 Task: Look for space in Springville, United States from 24th August, 2023 to 10th September, 2023 for 8 adults in price range Rs.12000 to Rs.15000. Place can be entire place or shared room with 4 bedrooms having 8 beds and 4 bathrooms. Property type can be house, flat, guest house. Amenities needed are: wifi, TV, free parkinig on premises, gym, breakfast. Booking option can be shelf check-in. Required host language is English.
Action: Mouse moved to (435, 109)
Screenshot: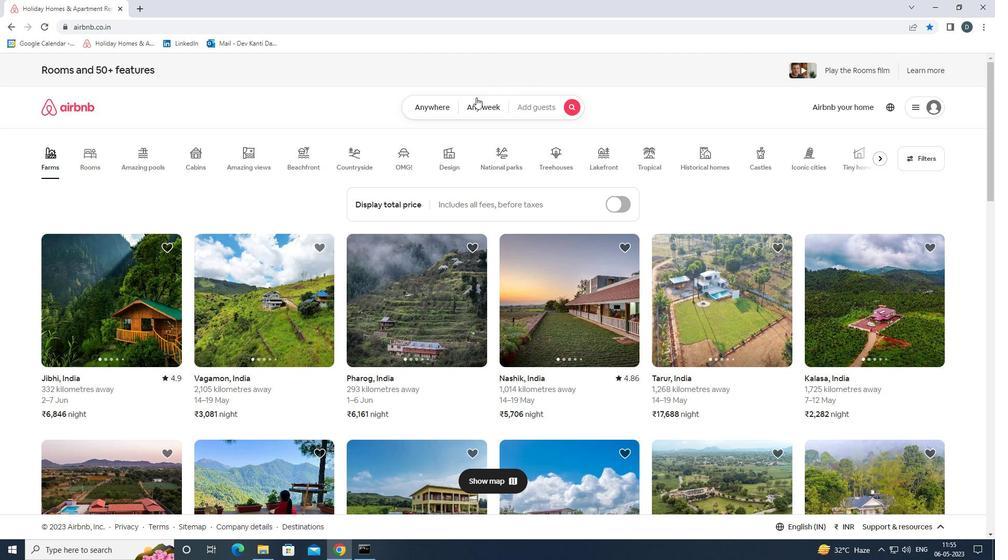 
Action: Mouse pressed left at (435, 109)
Screenshot: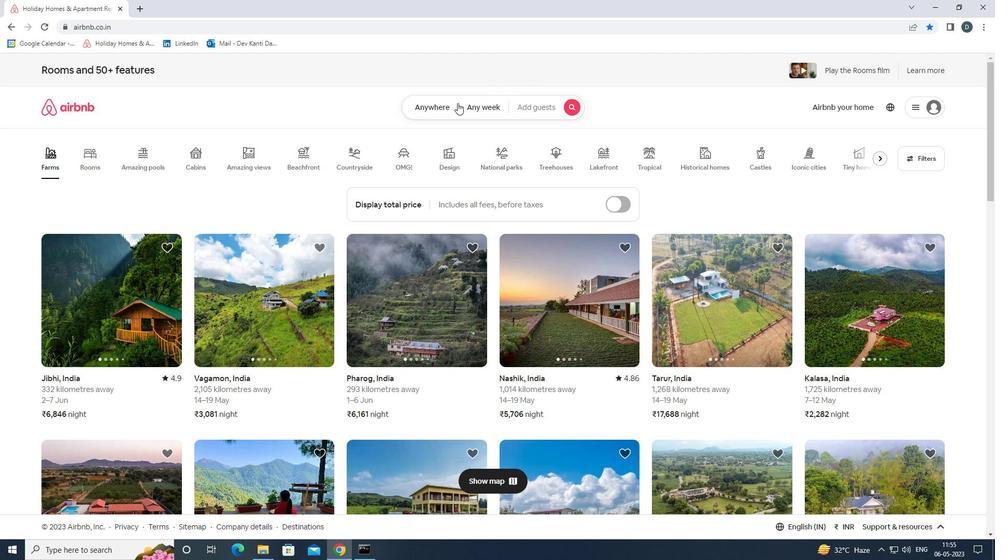 
Action: Mouse moved to (372, 147)
Screenshot: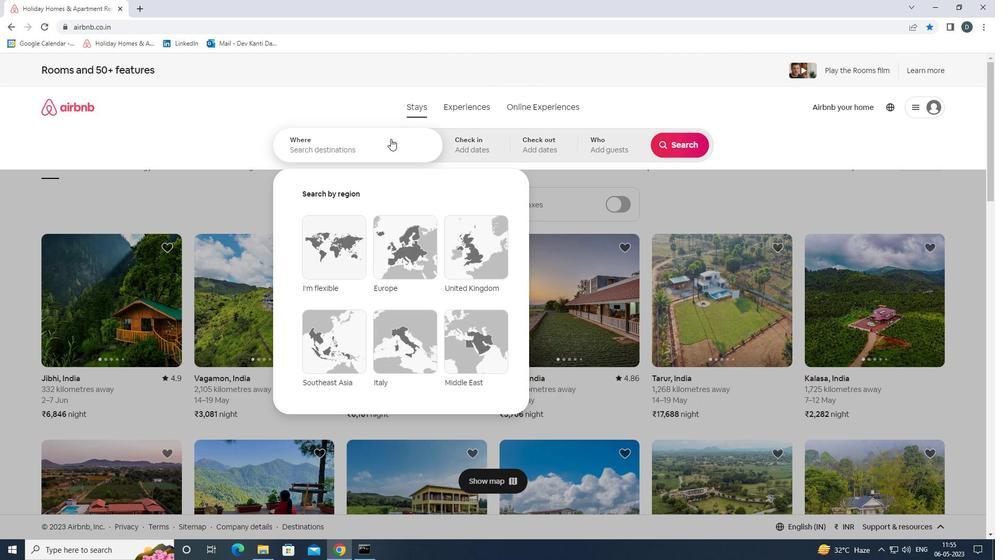 
Action: Mouse pressed left at (372, 147)
Screenshot: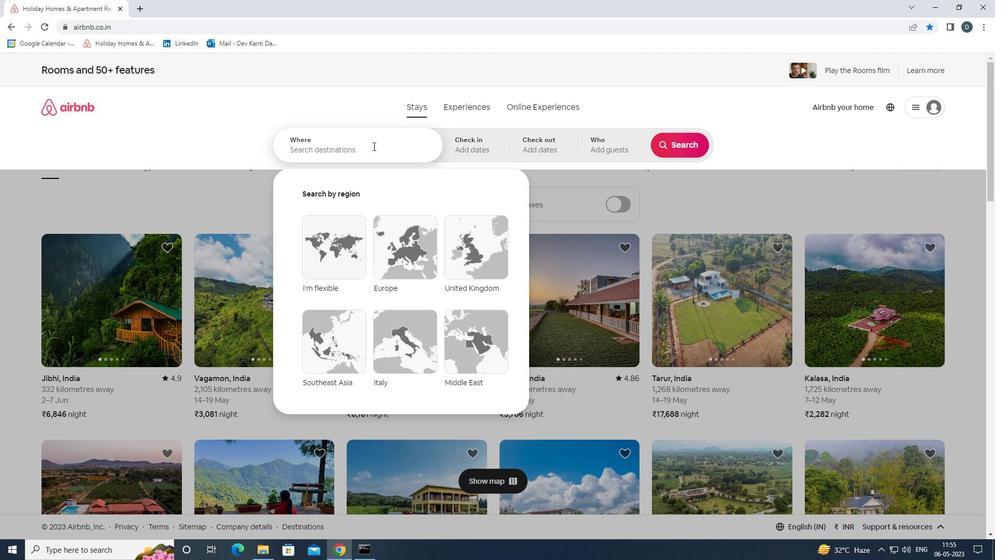 
Action: Key pressed <Key.shift>SPRINGVILLE,<Key.shift><Key.shift>UNITED<Key.space><Key.shift>STATES<Key.enter>
Screenshot: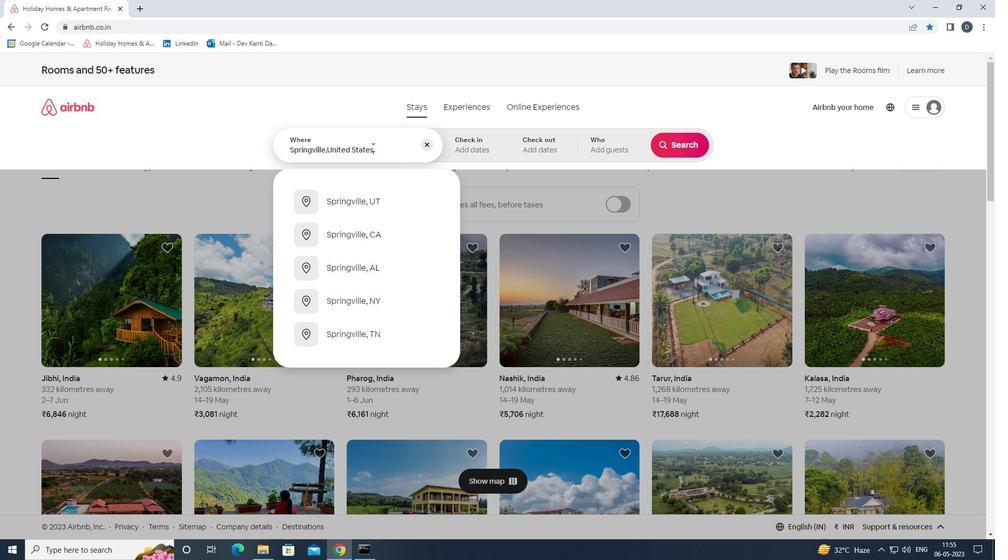
Action: Mouse moved to (673, 227)
Screenshot: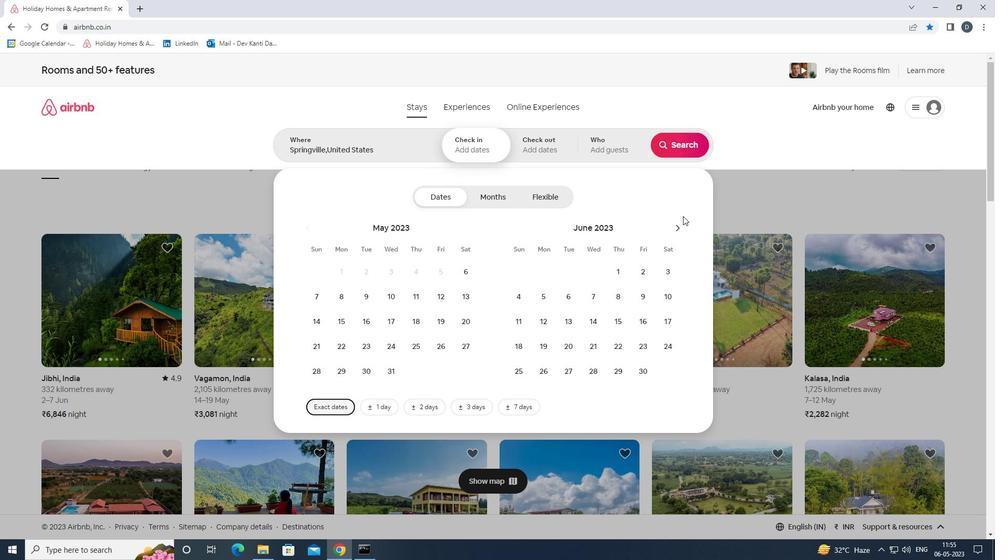 
Action: Mouse pressed left at (673, 227)
Screenshot: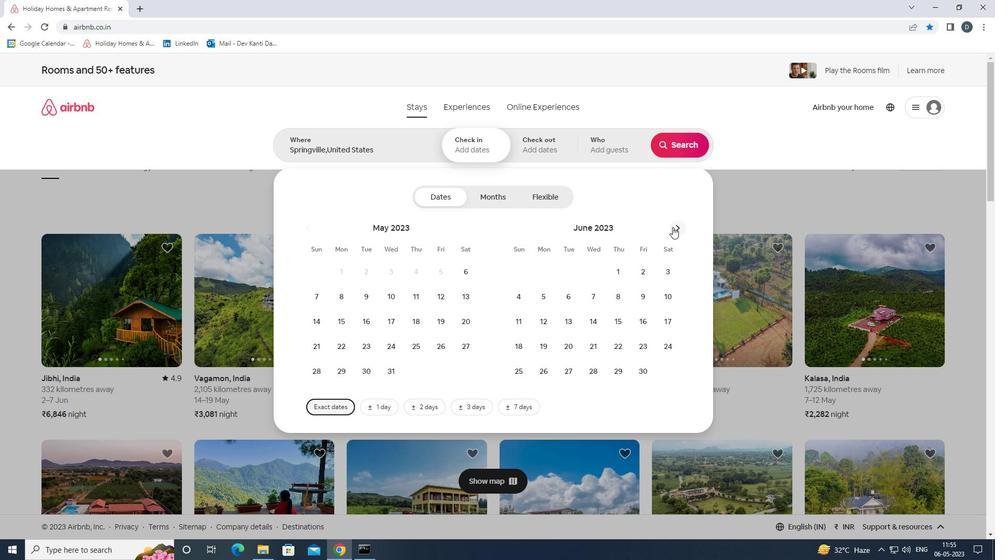 
Action: Mouse pressed left at (673, 227)
Screenshot: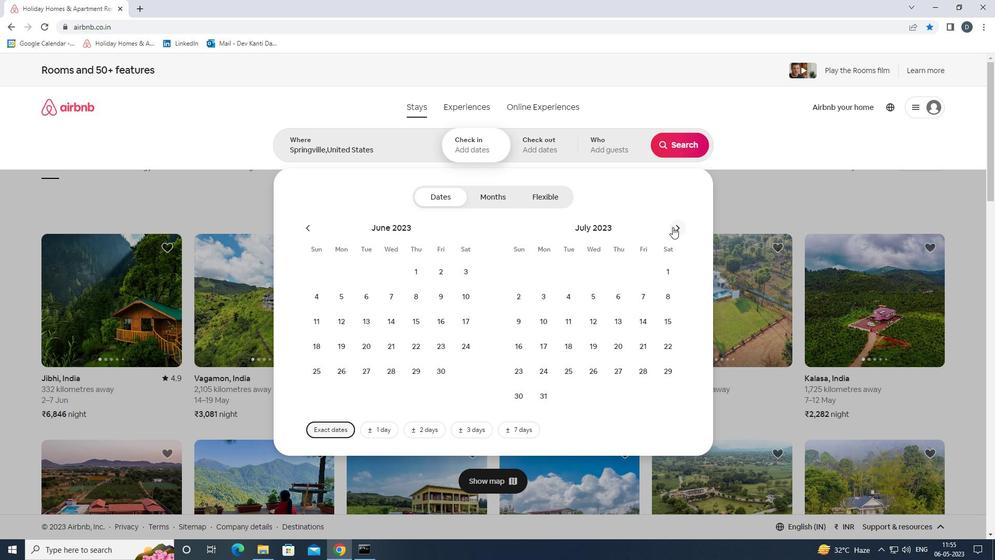 
Action: Mouse moved to (618, 342)
Screenshot: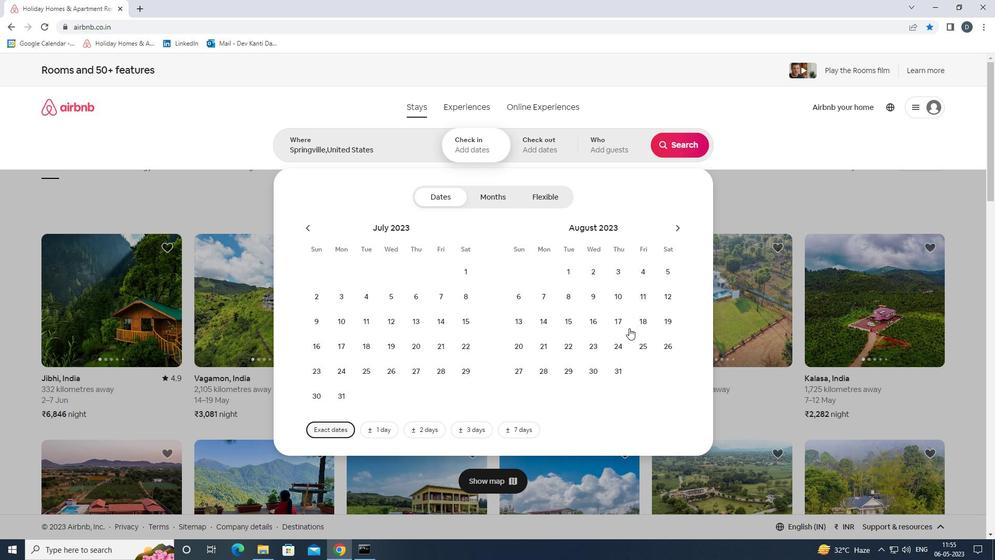 
Action: Mouse pressed left at (618, 342)
Screenshot: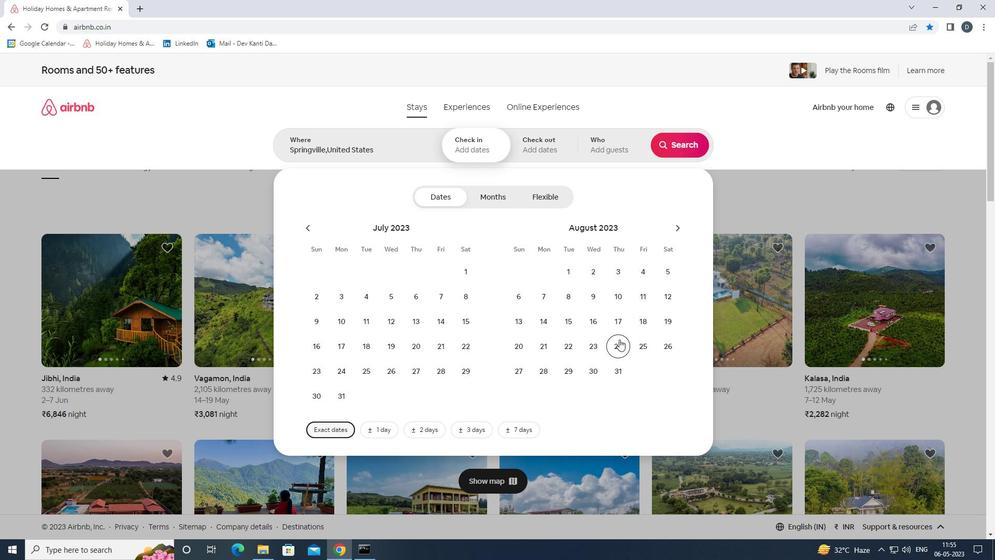 
Action: Mouse moved to (678, 219)
Screenshot: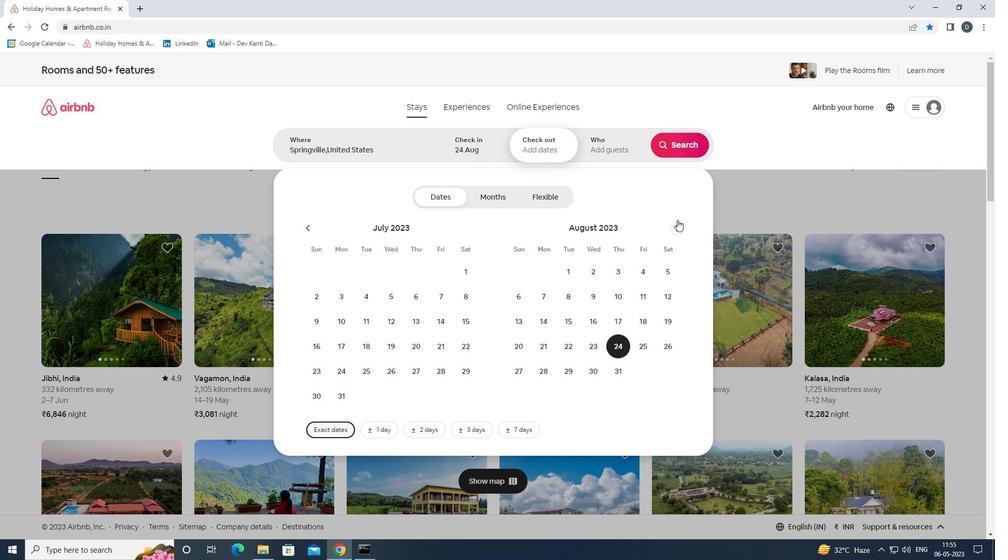 
Action: Mouse pressed left at (678, 219)
Screenshot: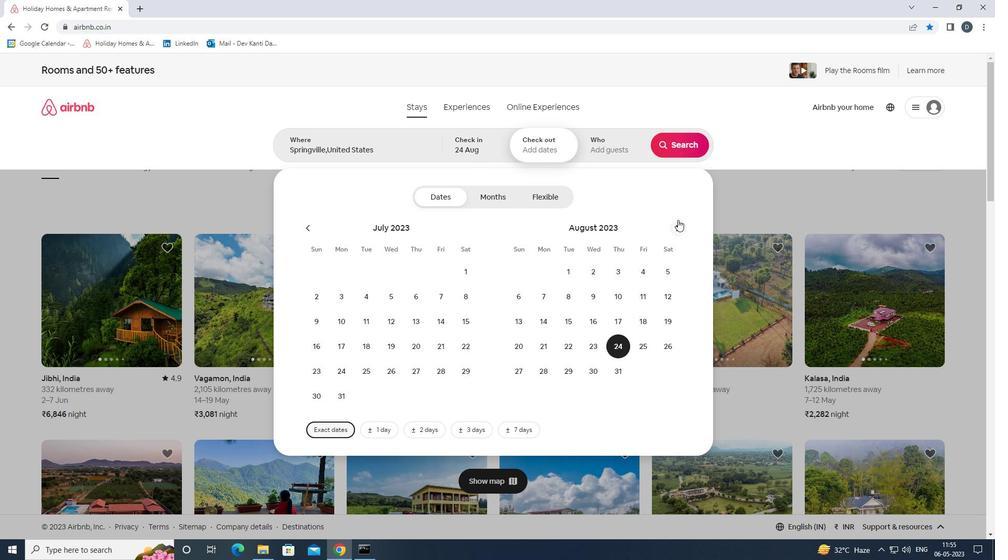 
Action: Mouse moved to (516, 320)
Screenshot: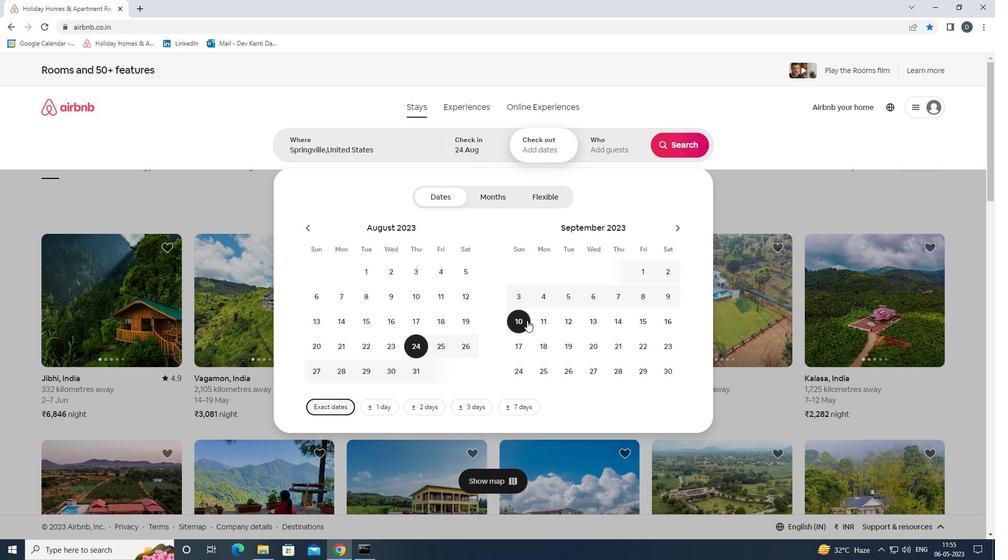 
Action: Mouse pressed left at (516, 320)
Screenshot: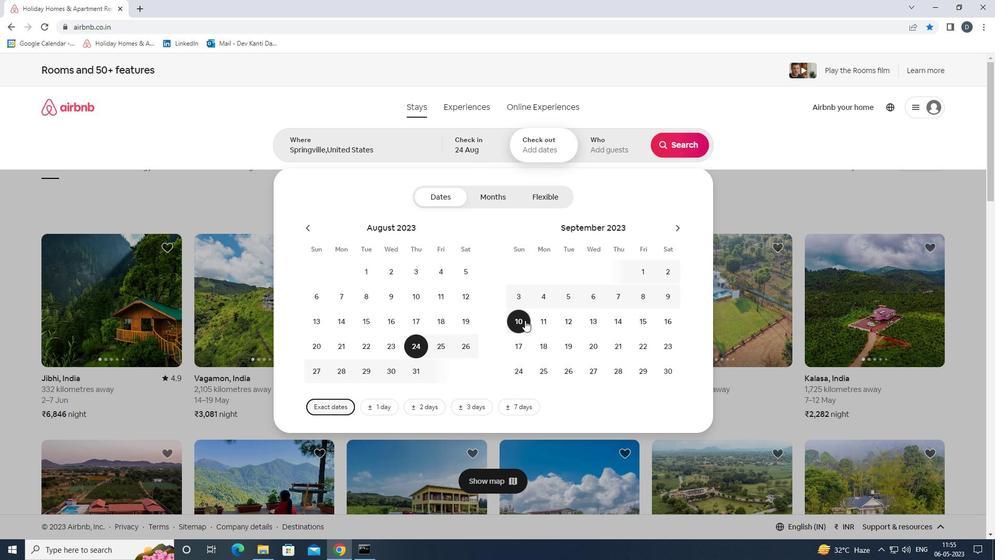 
Action: Mouse moved to (603, 145)
Screenshot: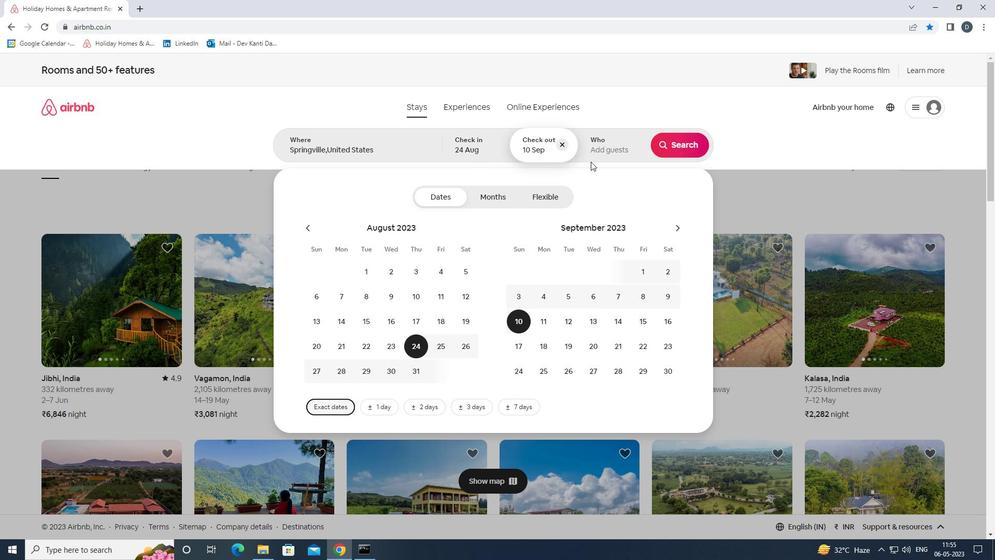 
Action: Mouse pressed left at (603, 145)
Screenshot: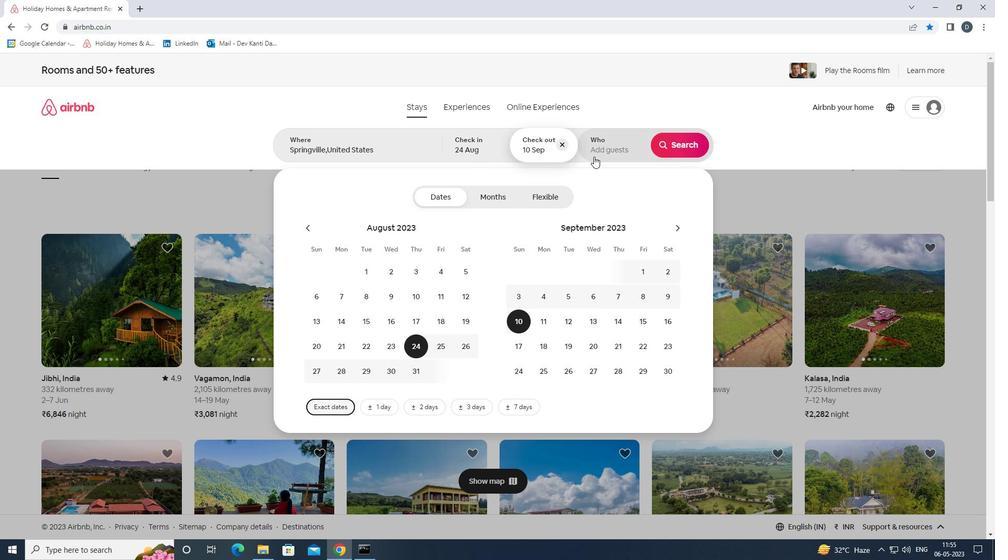 
Action: Mouse moved to (683, 196)
Screenshot: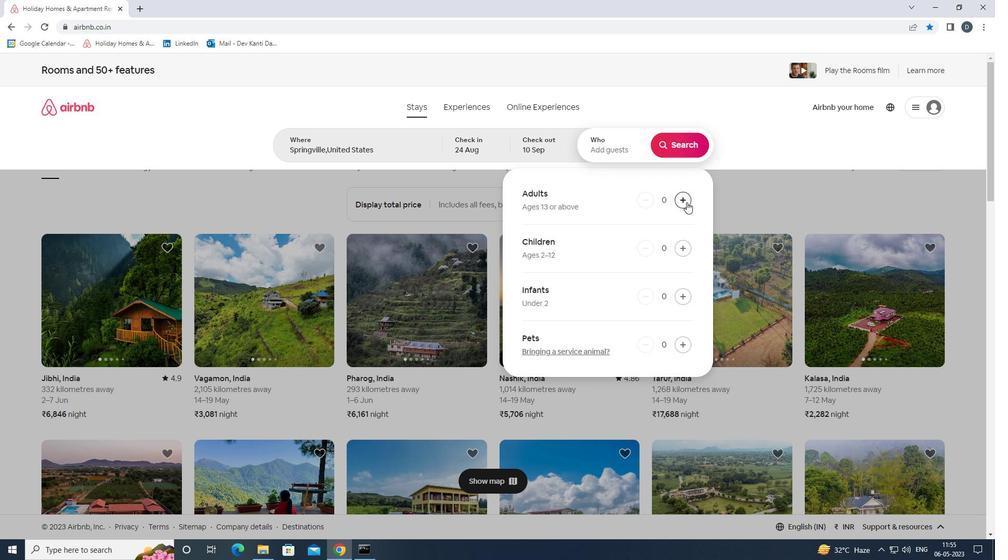 
Action: Mouse pressed left at (683, 196)
Screenshot: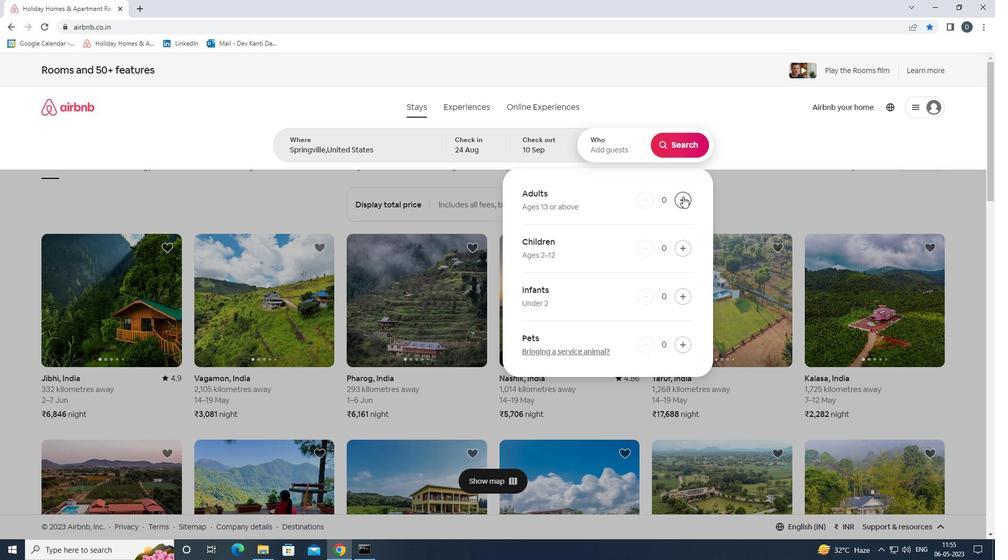 
Action: Mouse pressed left at (683, 196)
Screenshot: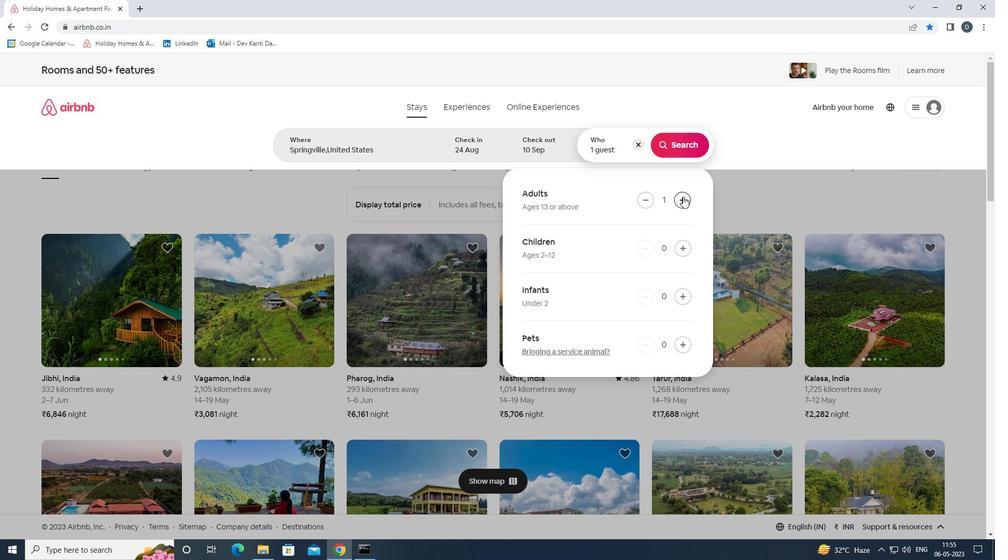
Action: Mouse pressed left at (683, 196)
Screenshot: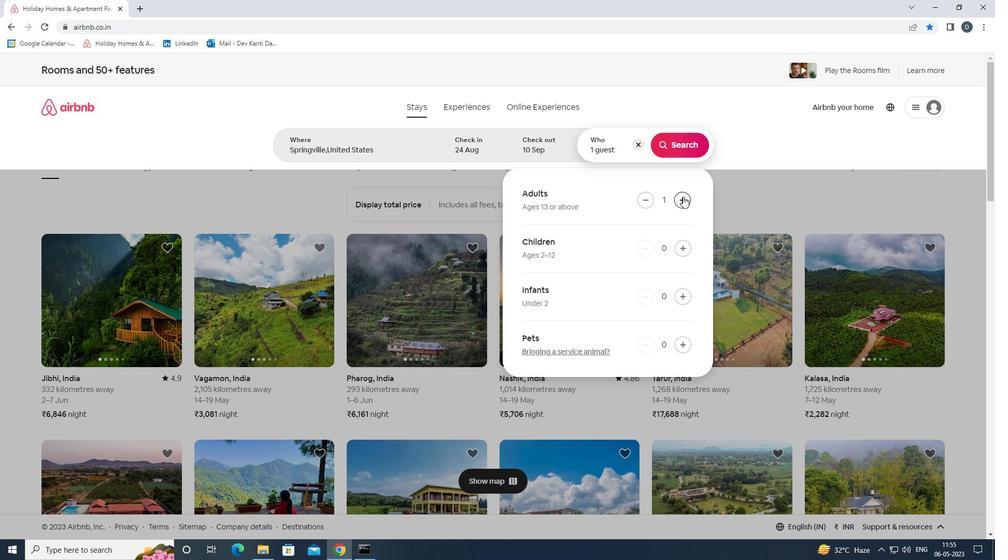 
Action: Mouse pressed left at (683, 196)
Screenshot: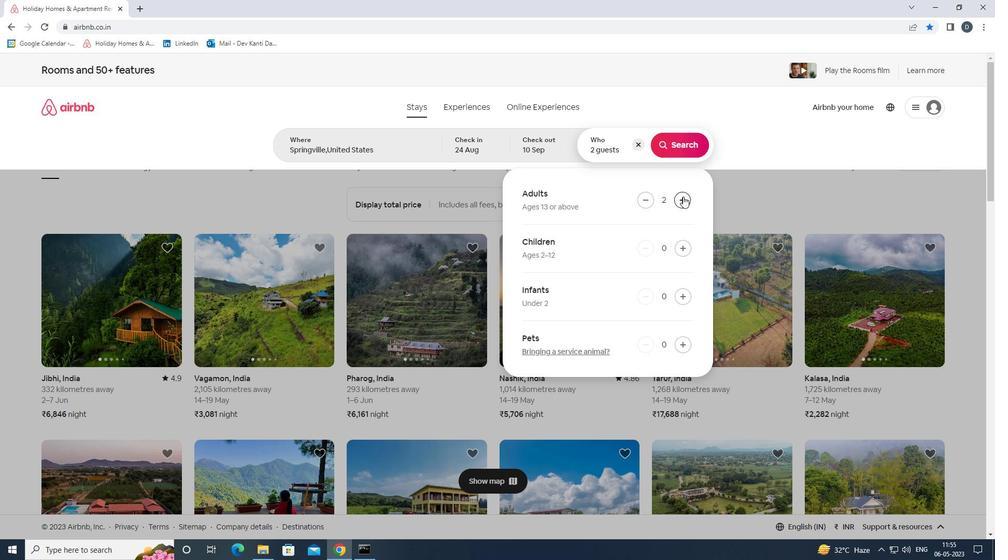 
Action: Mouse pressed left at (683, 196)
Screenshot: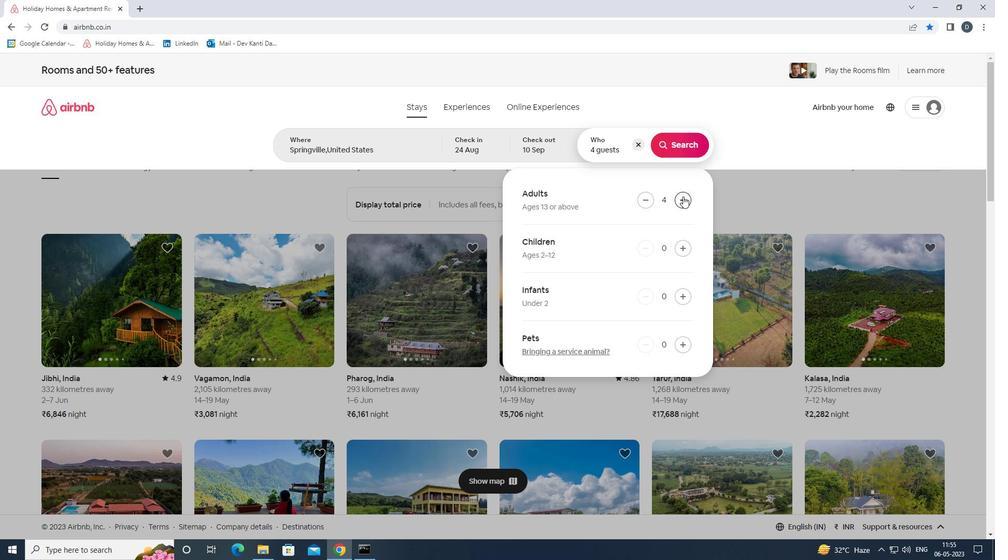 
Action: Mouse pressed left at (683, 196)
Screenshot: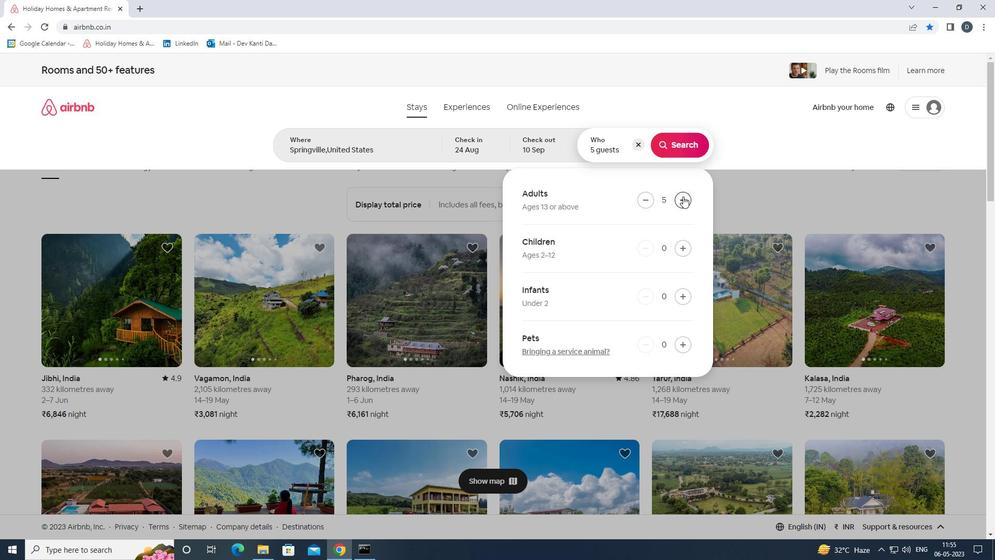 
Action: Mouse moved to (682, 196)
Screenshot: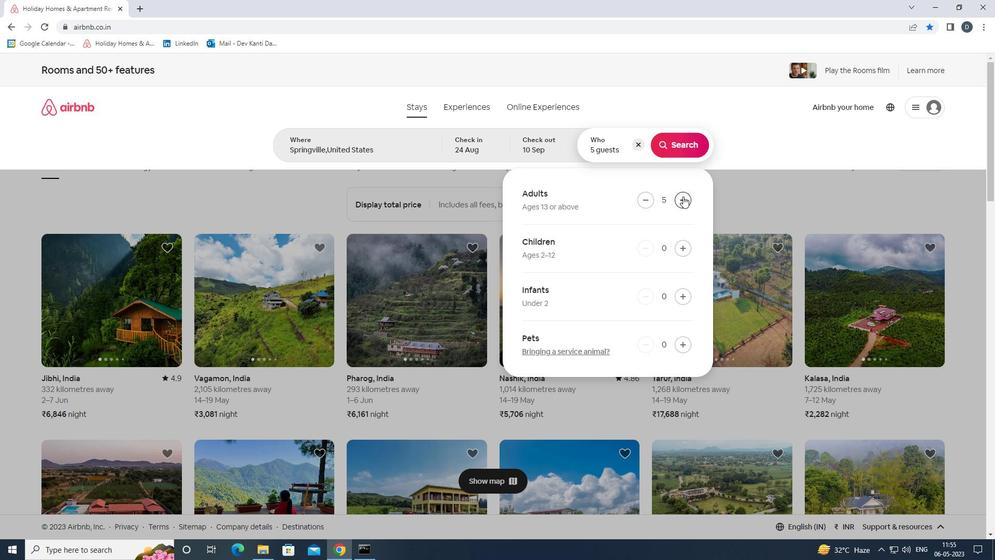 
Action: Mouse pressed left at (682, 196)
Screenshot: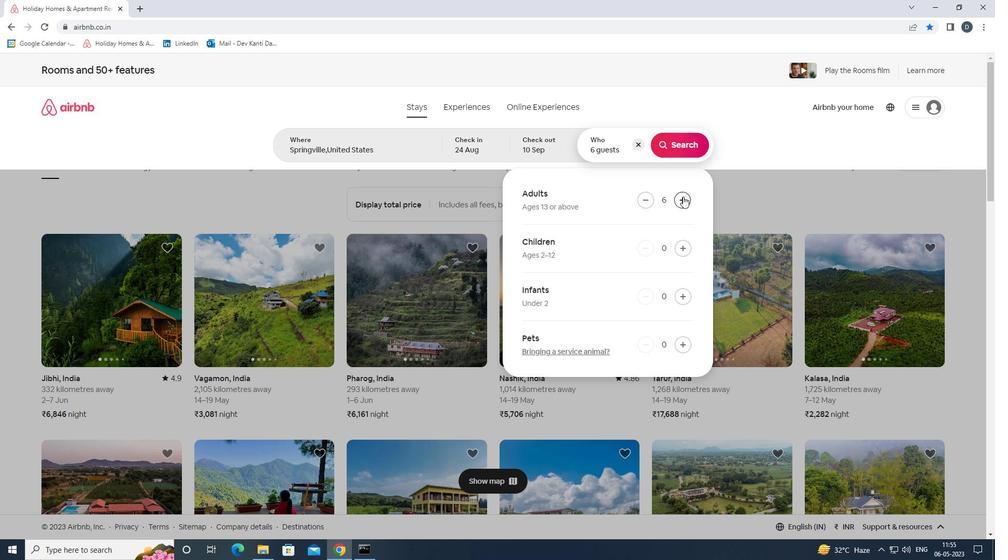
Action: Mouse pressed left at (682, 196)
Screenshot: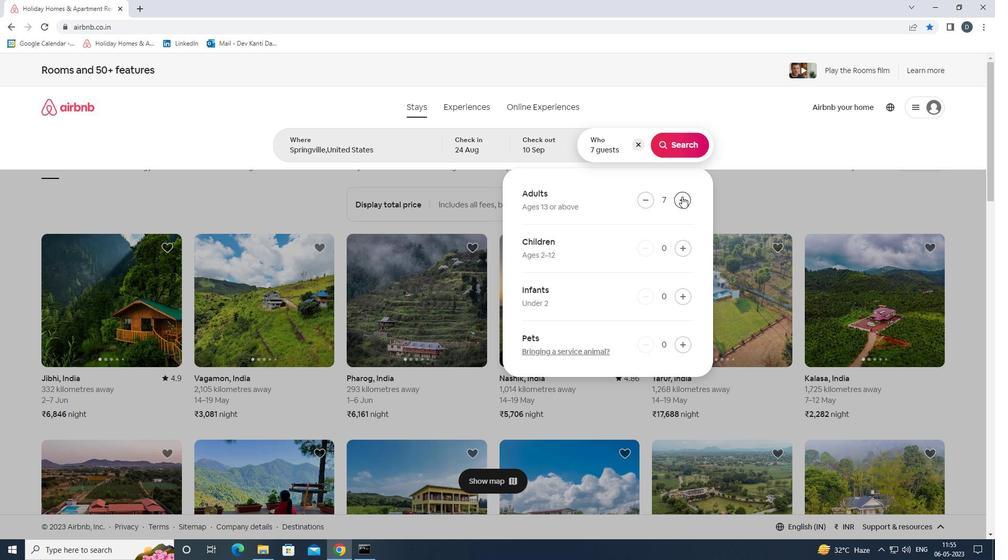 
Action: Mouse moved to (675, 147)
Screenshot: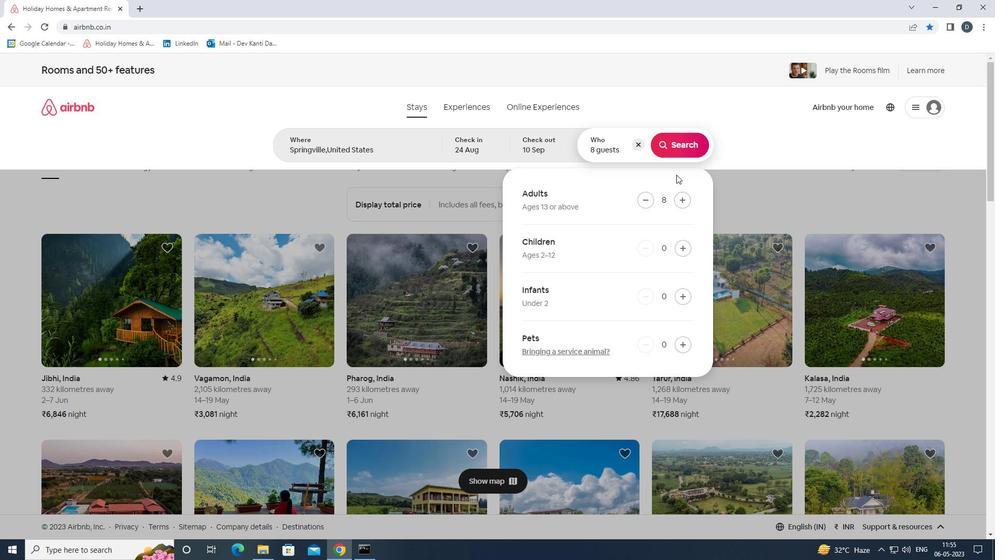 
Action: Mouse pressed left at (675, 147)
Screenshot: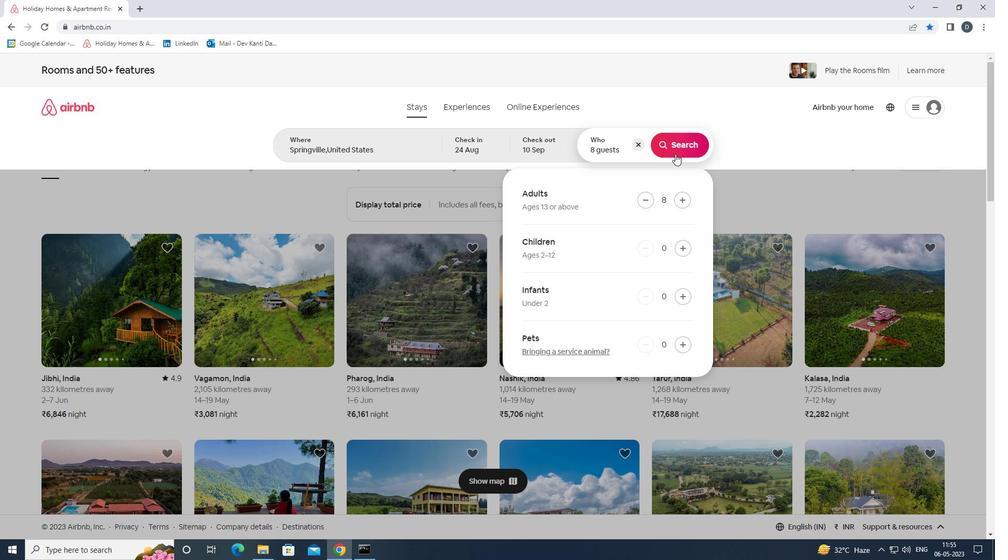 
Action: Mouse moved to (949, 114)
Screenshot: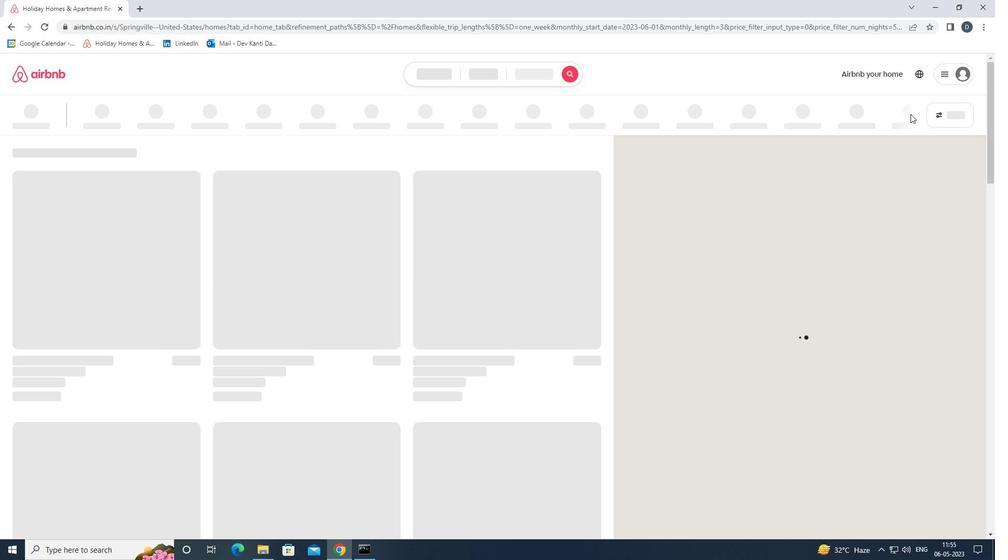 
Action: Mouse pressed left at (949, 114)
Screenshot: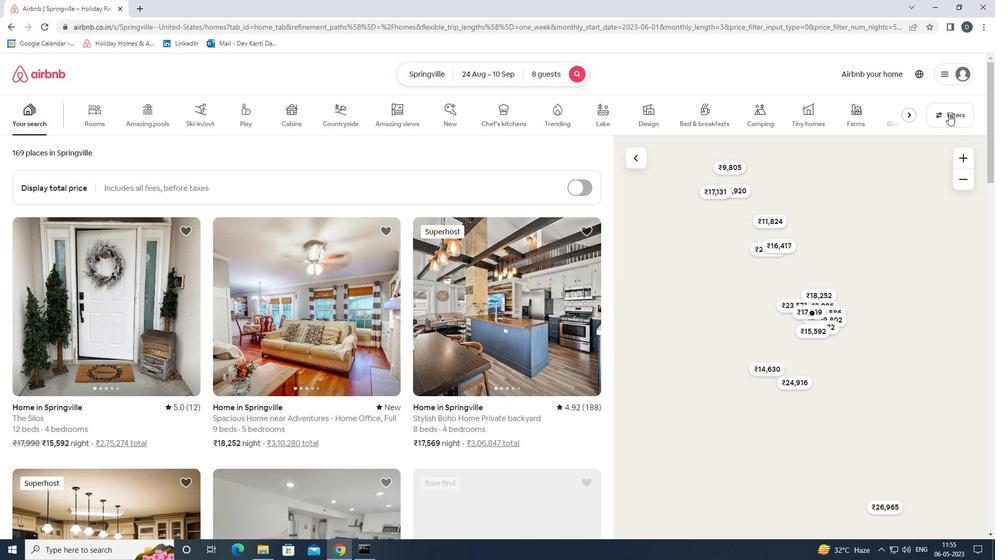 
Action: Mouse moved to (384, 371)
Screenshot: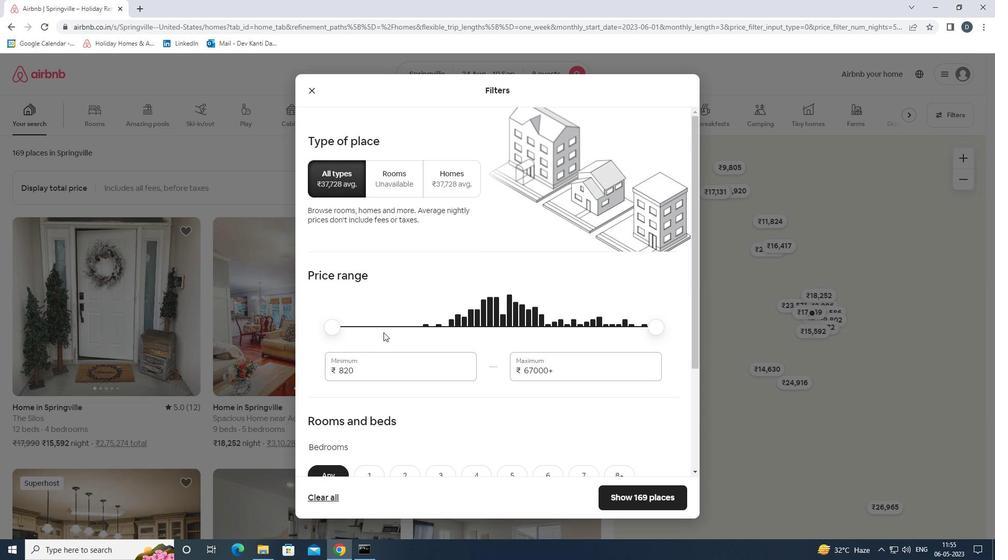 
Action: Mouse pressed left at (384, 371)
Screenshot: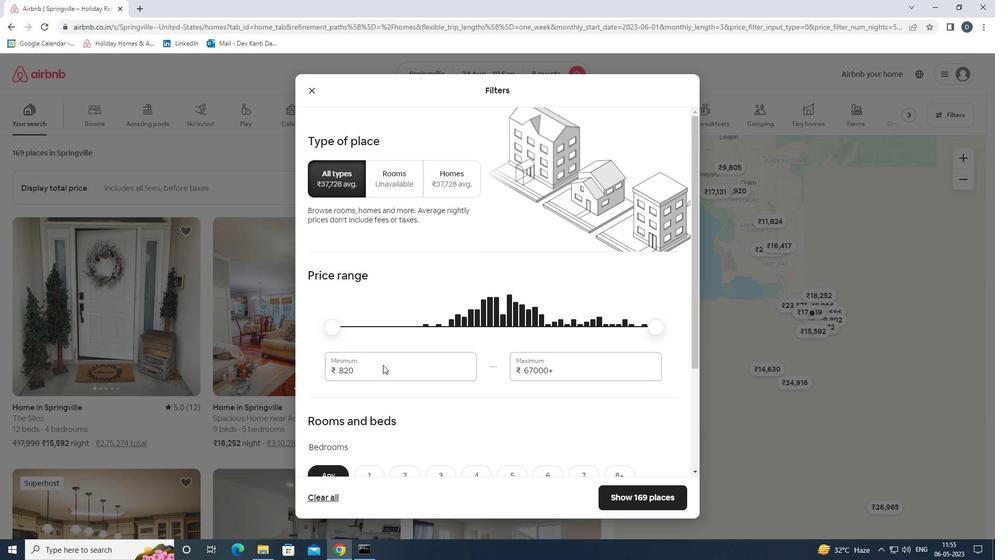 
Action: Mouse pressed left at (384, 371)
Screenshot: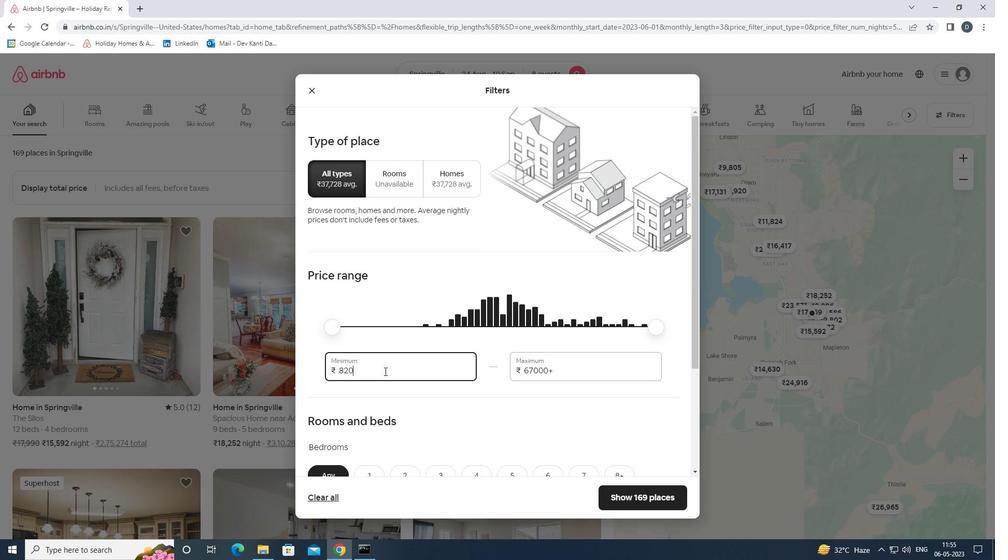 
Action: Mouse moved to (397, 381)
Screenshot: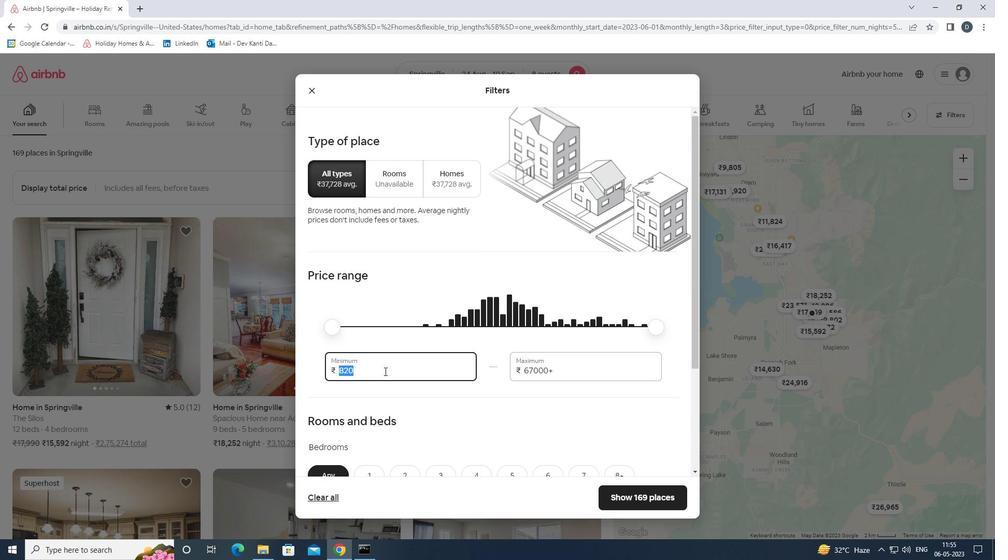 
Action: Key pressed 12000<Key.tab>15000
Screenshot: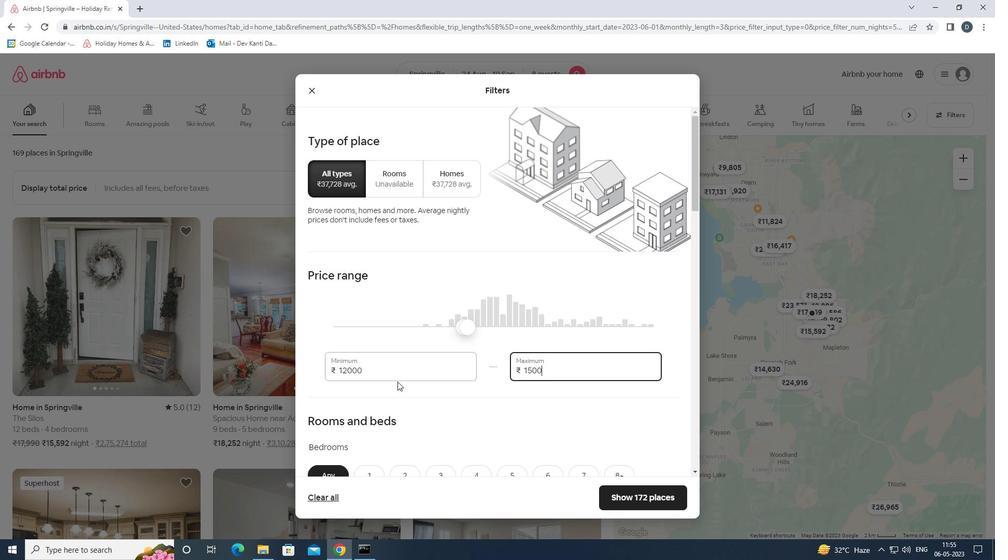 
Action: Mouse moved to (394, 377)
Screenshot: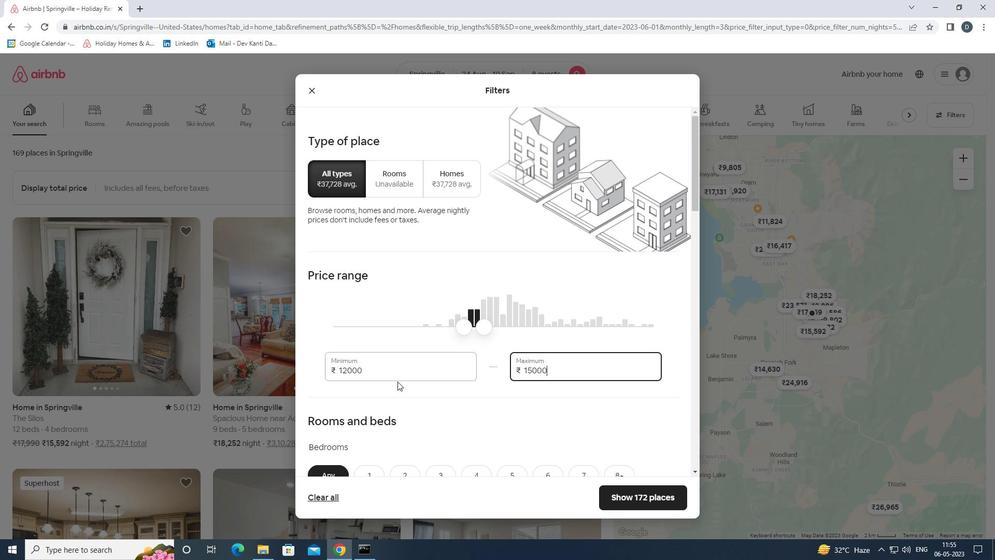 
Action: Mouse scrolled (394, 376) with delta (0, 0)
Screenshot: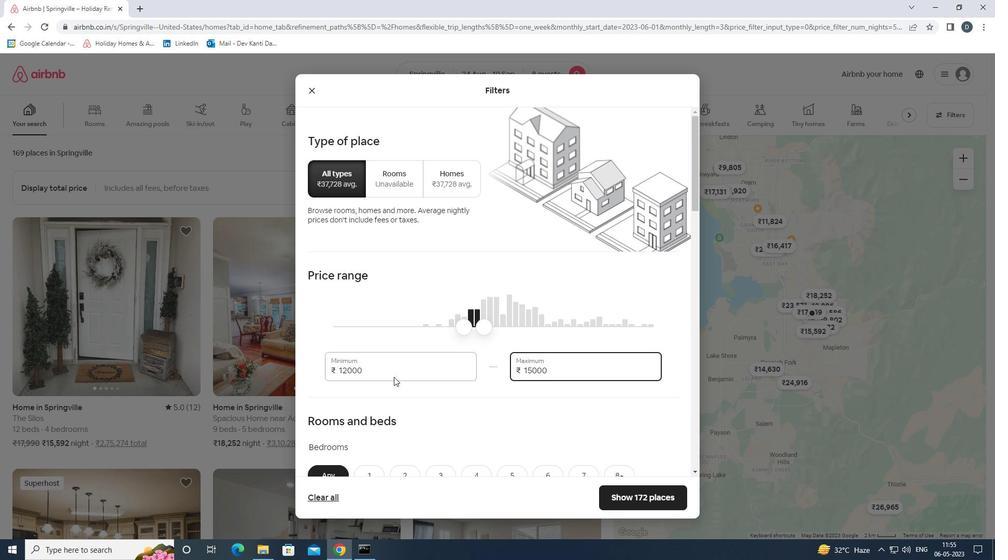 
Action: Mouse scrolled (394, 376) with delta (0, 0)
Screenshot: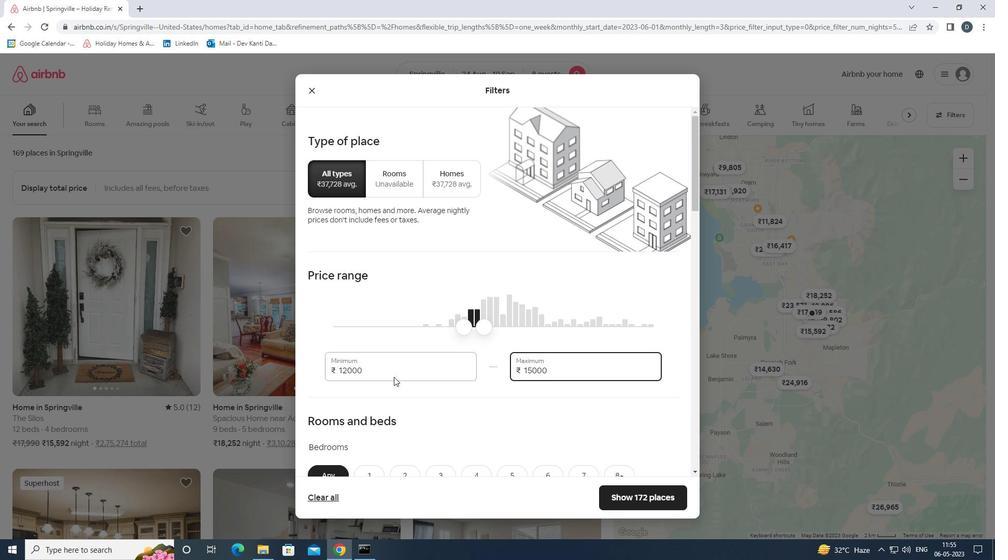
Action: Mouse moved to (399, 380)
Screenshot: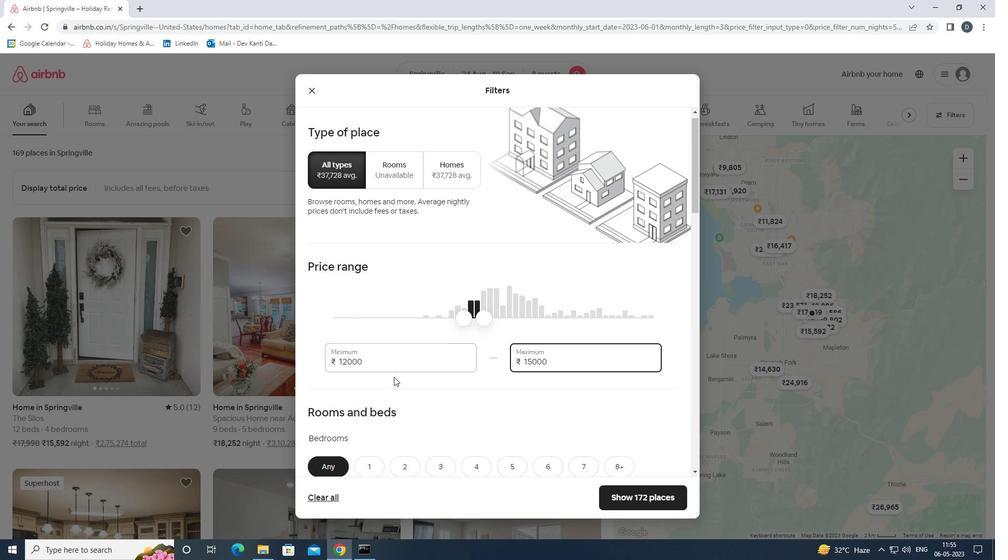 
Action: Mouse scrolled (399, 379) with delta (0, 0)
Screenshot: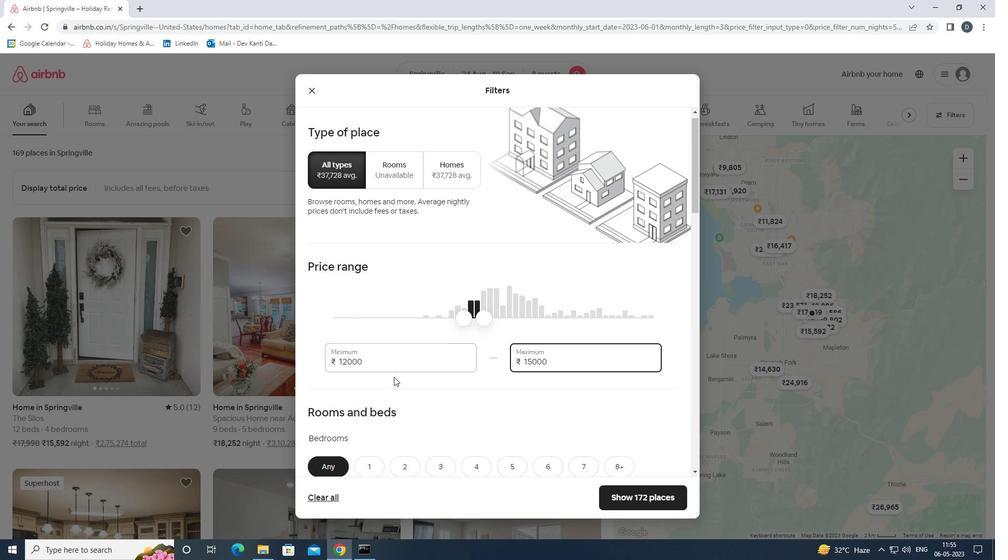
Action: Mouse moved to (409, 377)
Screenshot: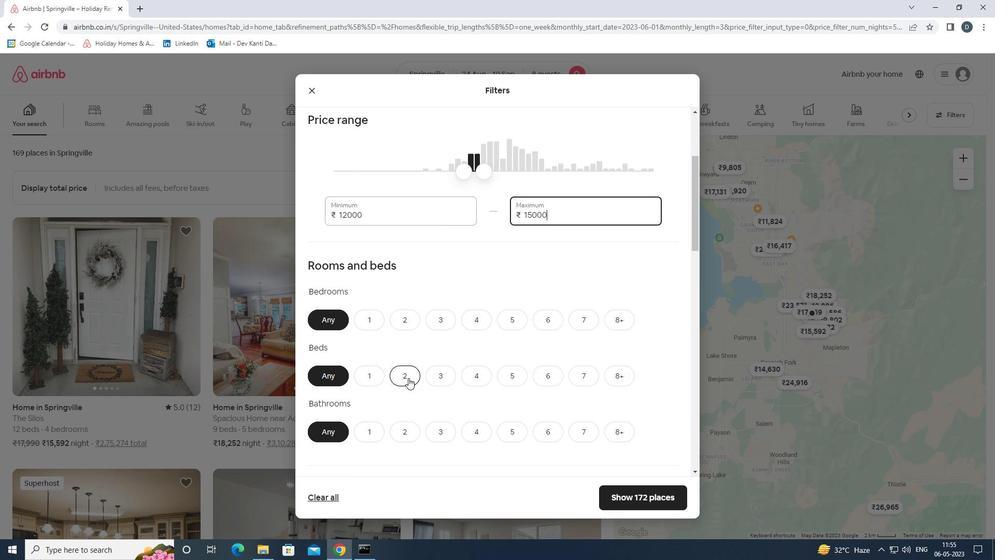 
Action: Mouse scrolled (409, 377) with delta (0, 0)
Screenshot: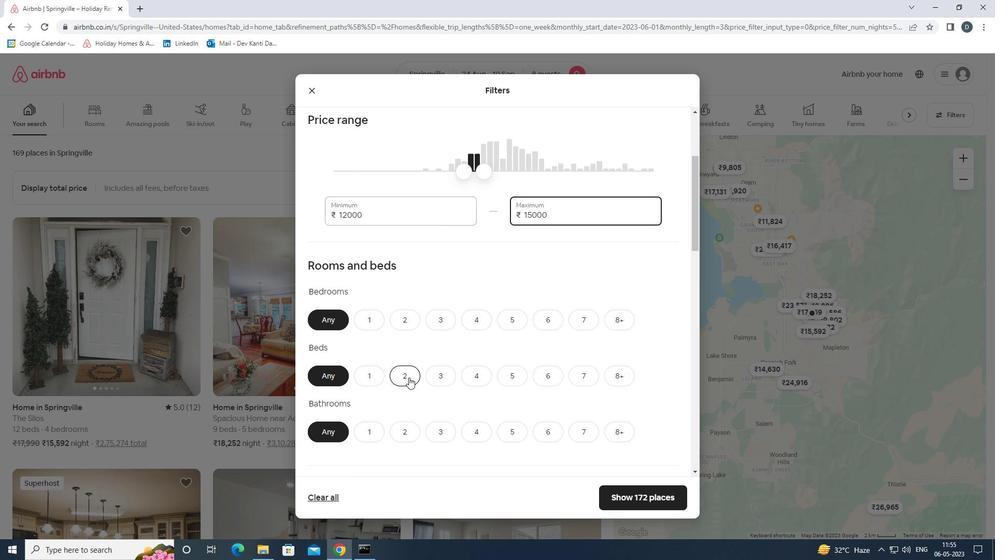 
Action: Mouse moved to (478, 262)
Screenshot: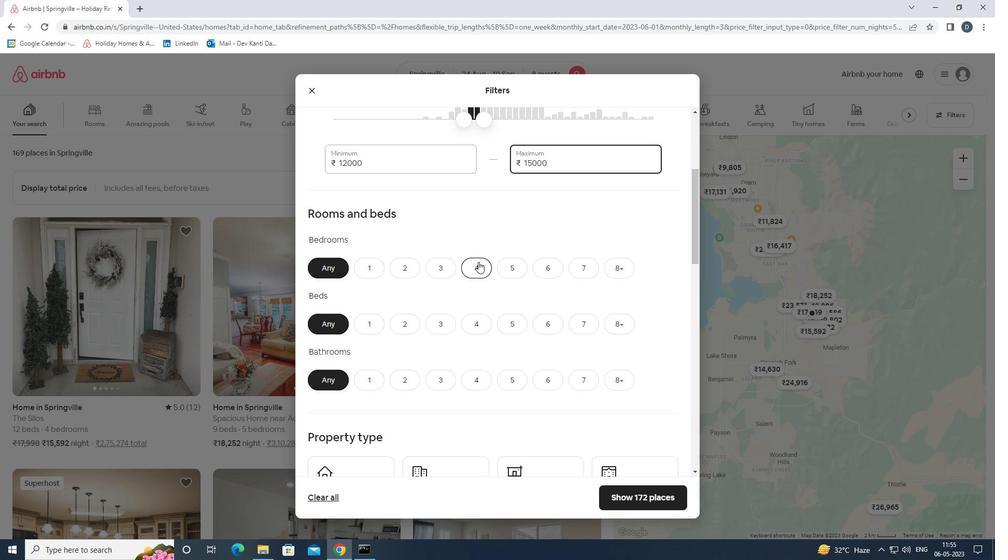 
Action: Mouse pressed left at (478, 262)
Screenshot: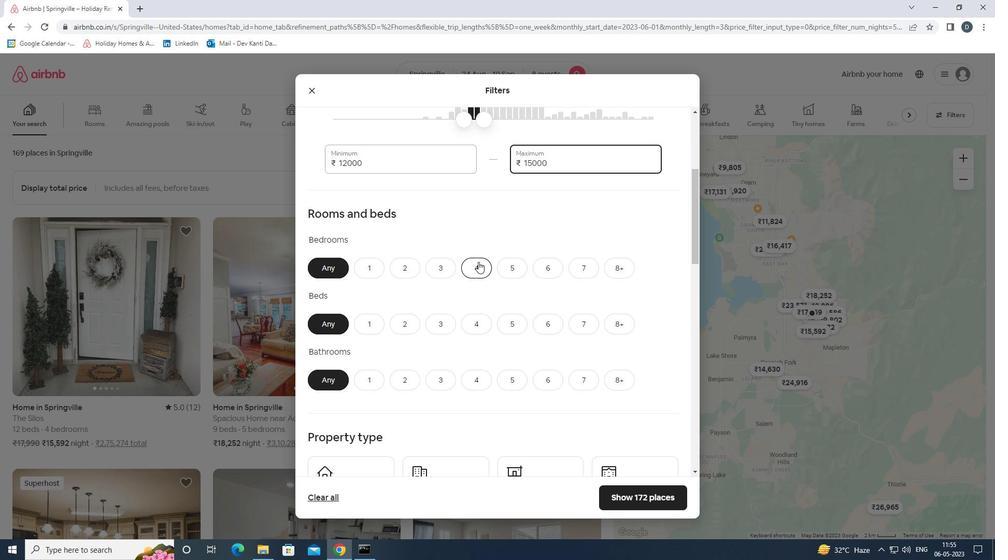 
Action: Mouse moved to (615, 329)
Screenshot: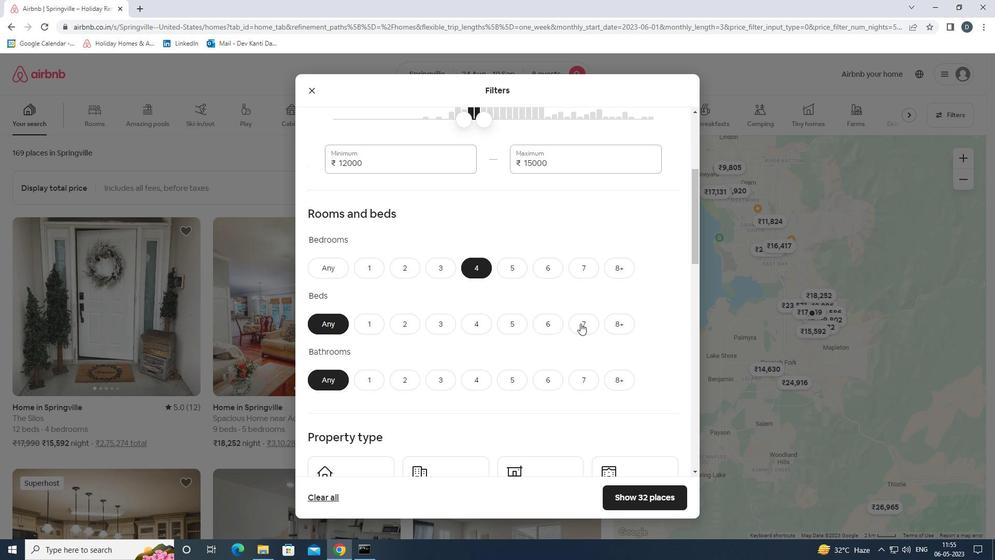 
Action: Mouse pressed left at (615, 329)
Screenshot: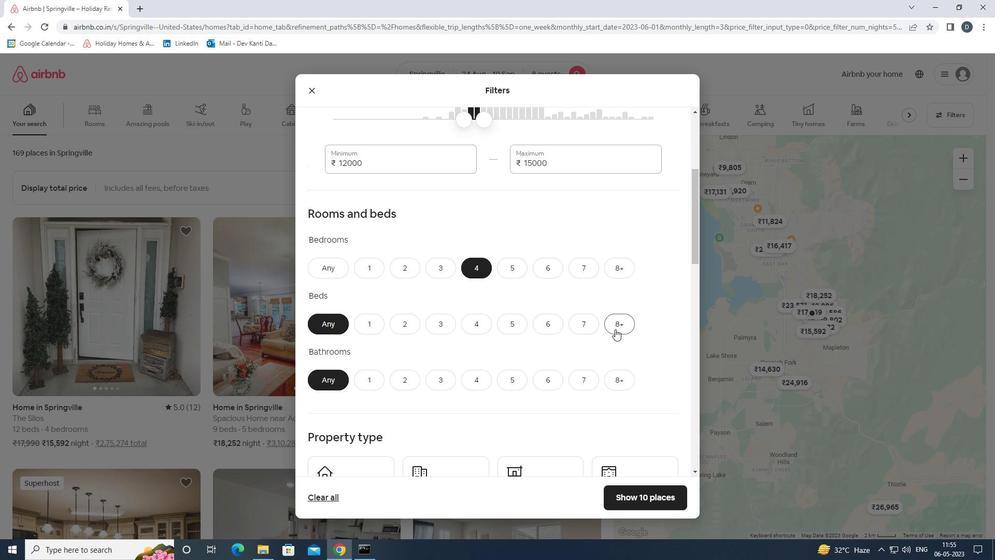 
Action: Mouse moved to (474, 379)
Screenshot: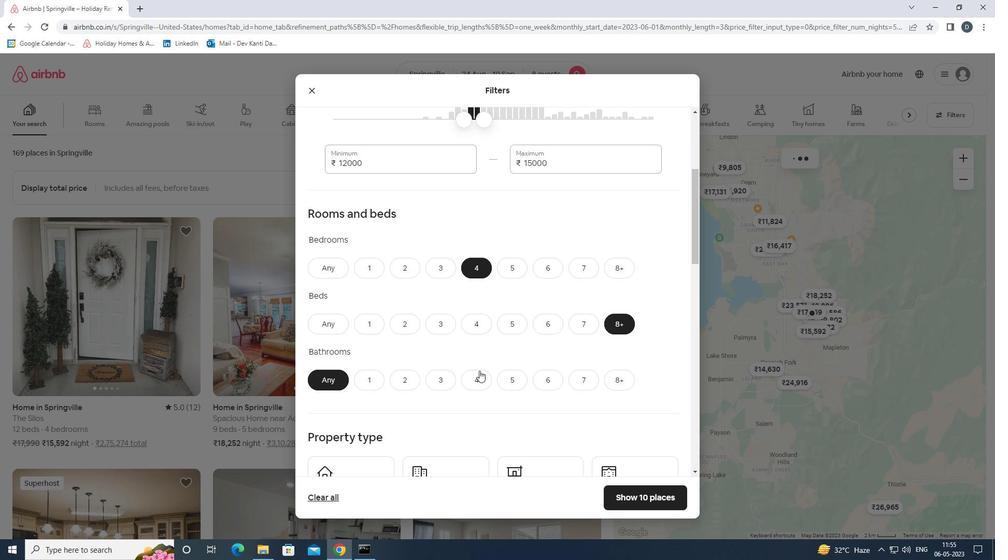 
Action: Mouse pressed left at (474, 379)
Screenshot: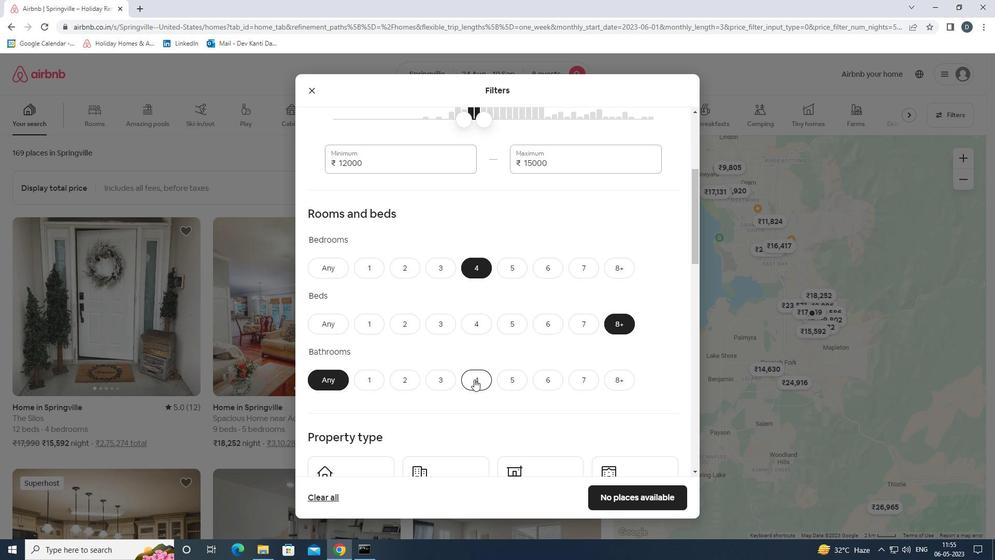 
Action: Mouse scrolled (474, 379) with delta (0, 0)
Screenshot: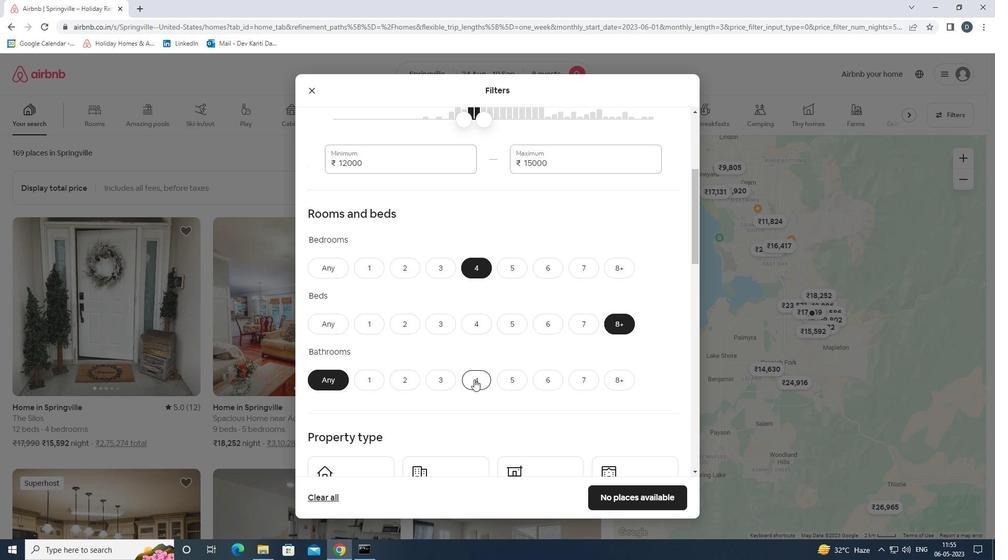 
Action: Mouse scrolled (474, 379) with delta (0, 0)
Screenshot: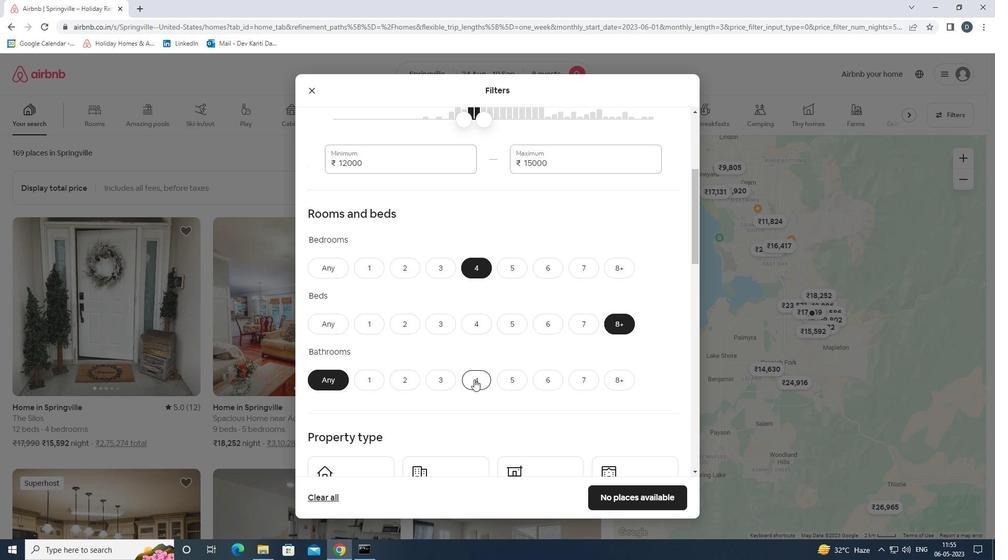 
Action: Mouse scrolled (474, 379) with delta (0, 0)
Screenshot: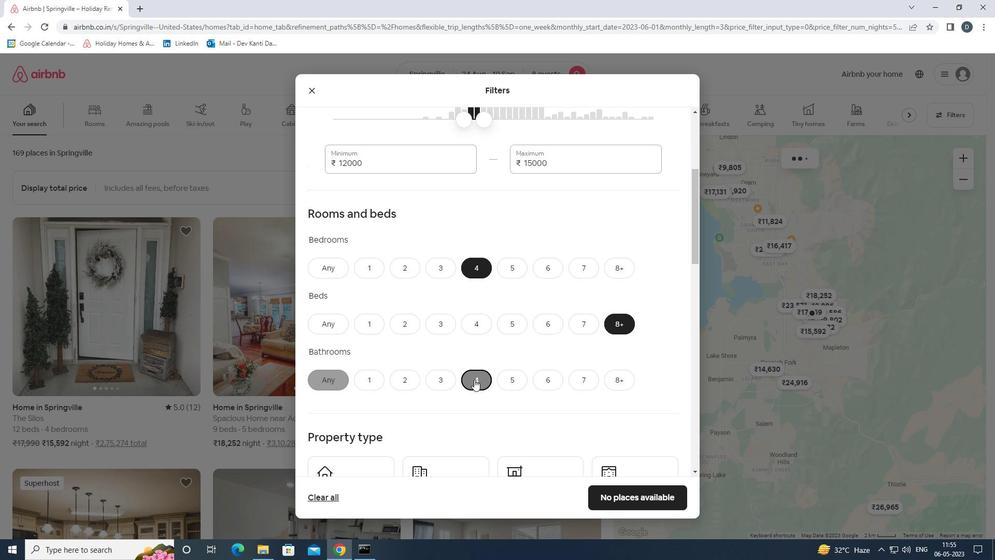 
Action: Mouse moved to (371, 346)
Screenshot: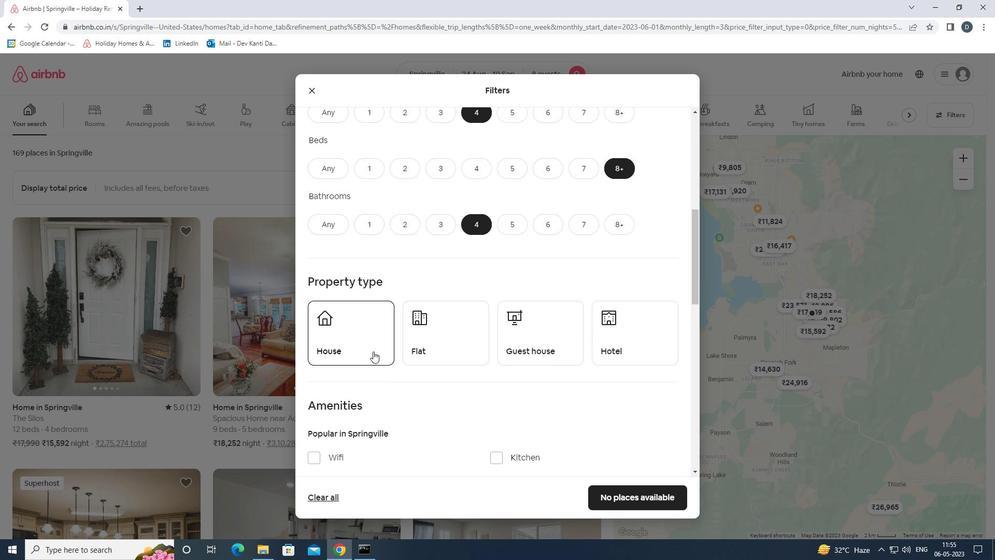 
Action: Mouse pressed left at (371, 346)
Screenshot: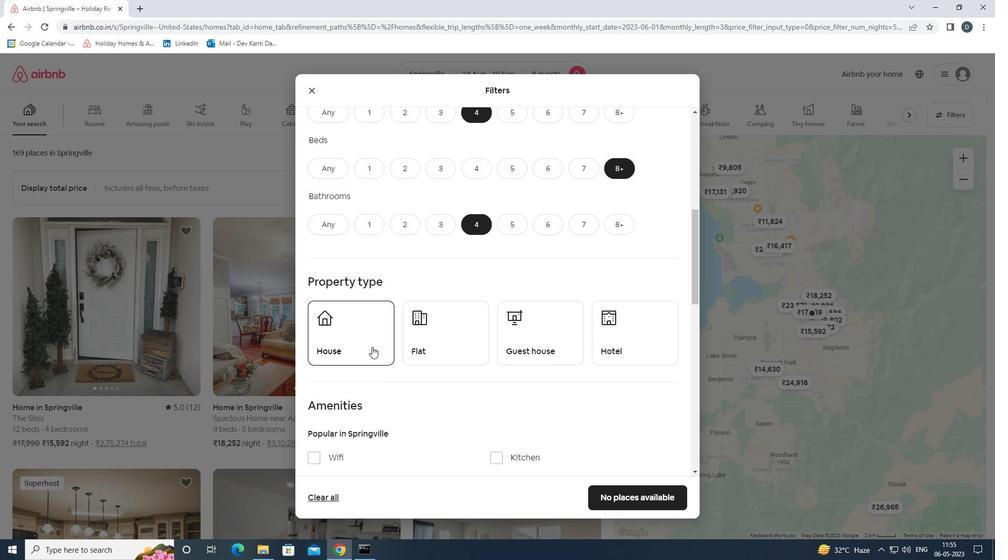
Action: Mouse moved to (450, 342)
Screenshot: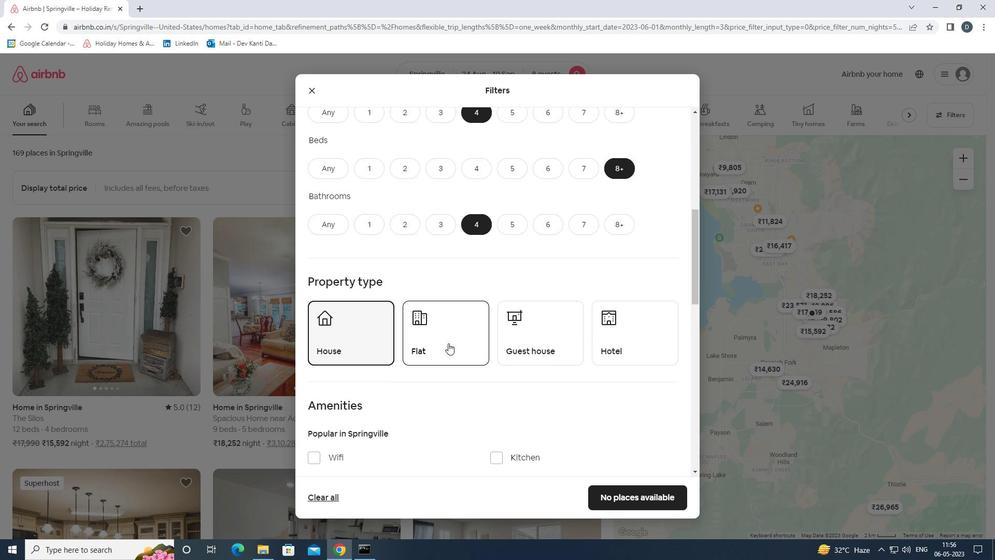 
Action: Mouse pressed left at (450, 342)
Screenshot: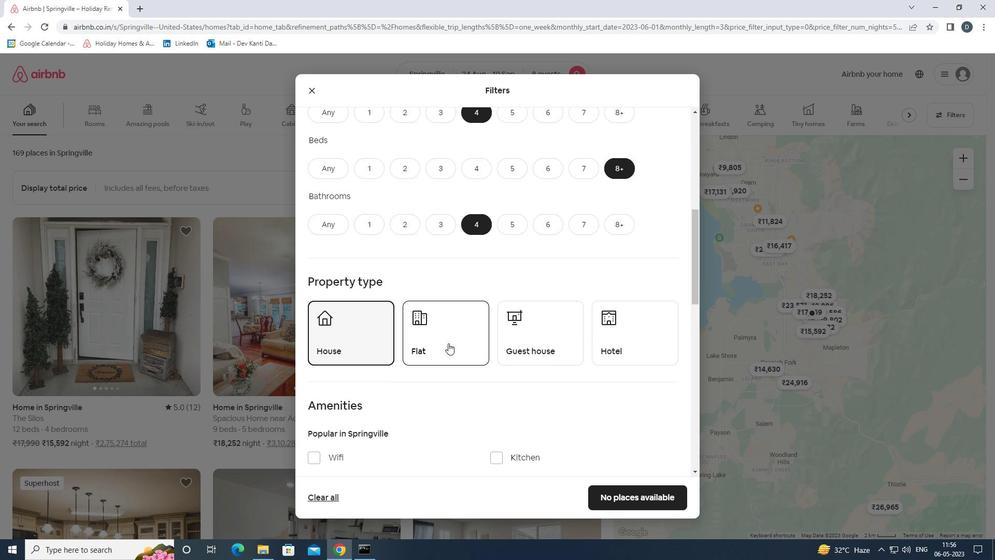 
Action: Mouse moved to (528, 341)
Screenshot: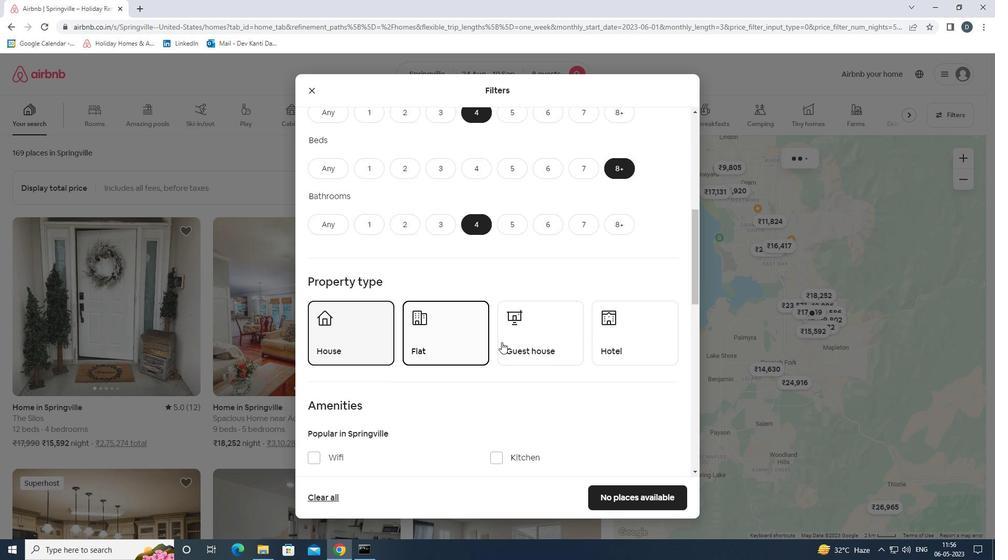 
Action: Mouse pressed left at (528, 341)
Screenshot: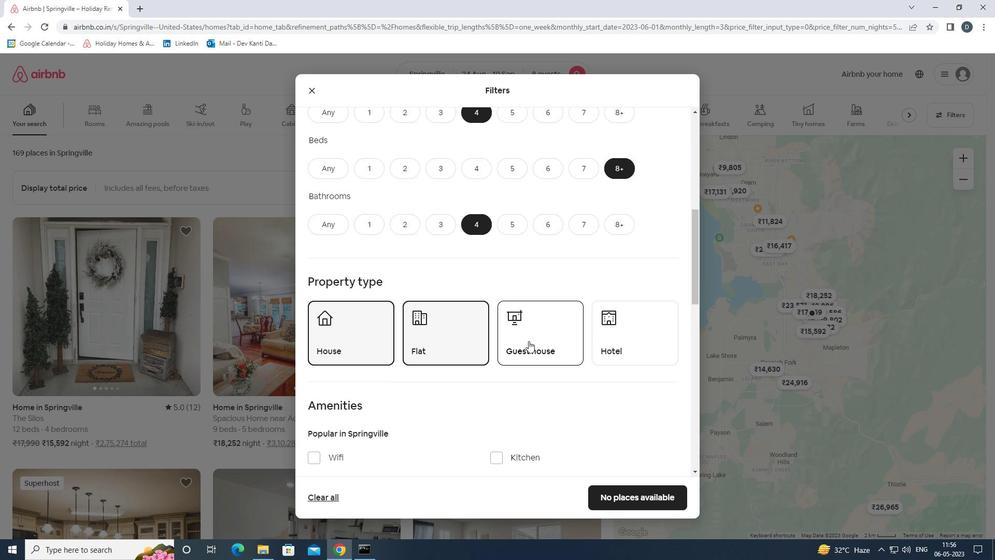 
Action: Mouse scrolled (528, 340) with delta (0, 0)
Screenshot: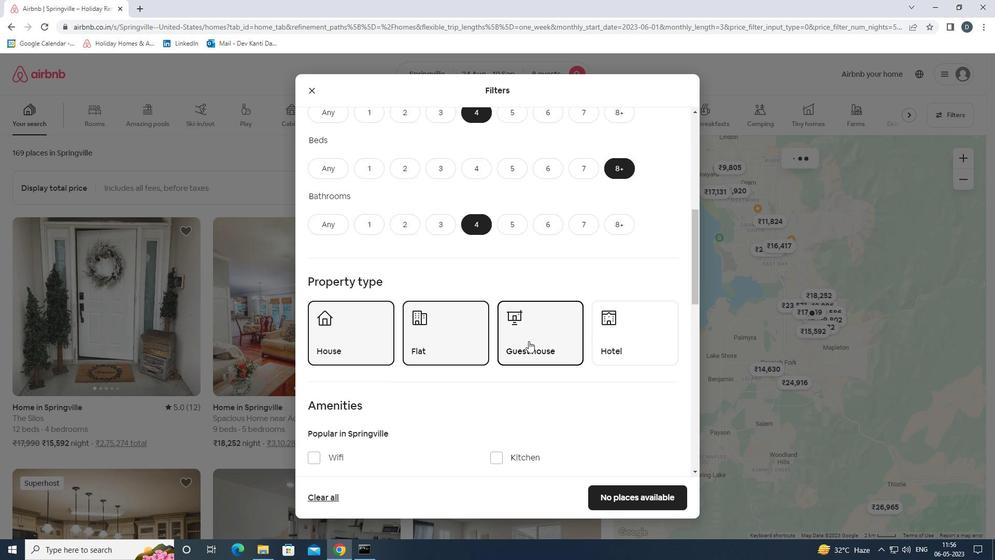 
Action: Mouse moved to (529, 341)
Screenshot: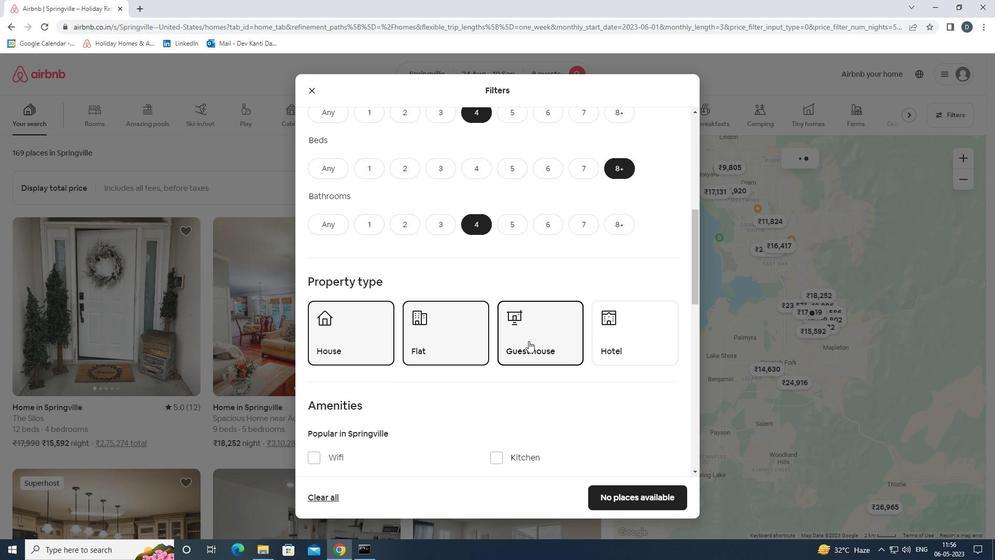 
Action: Mouse scrolled (529, 340) with delta (0, 0)
Screenshot: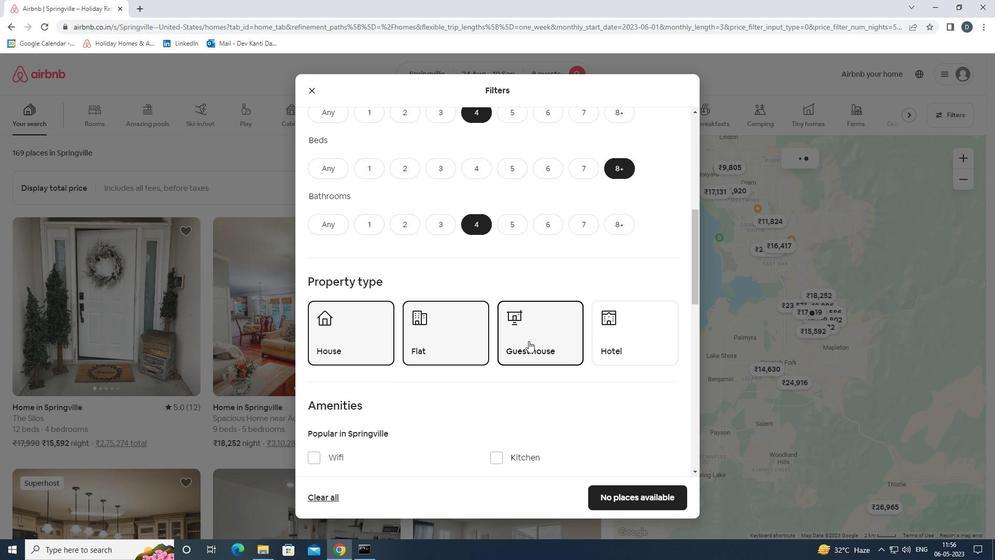 
Action: Mouse moved to (529, 342)
Screenshot: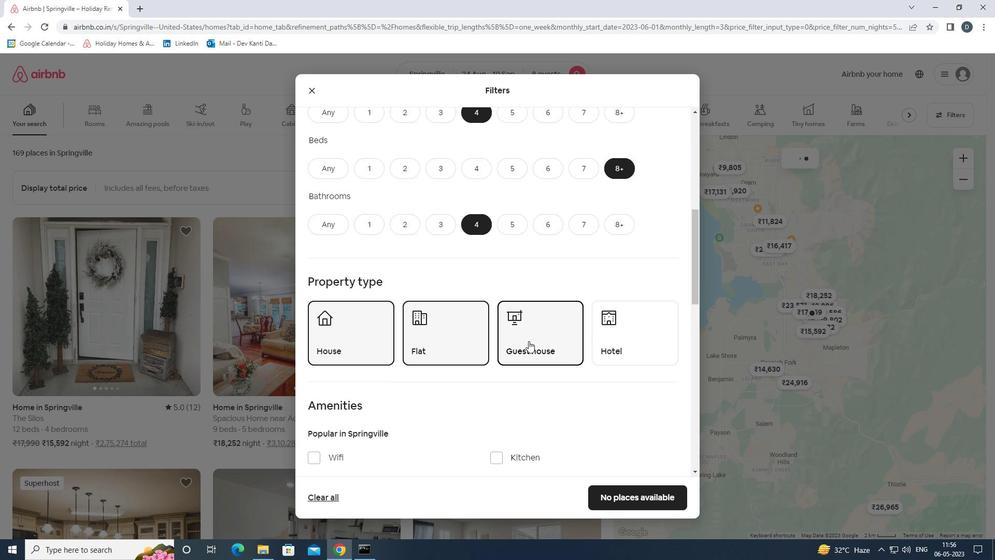 
Action: Mouse scrolled (529, 341) with delta (0, 0)
Screenshot: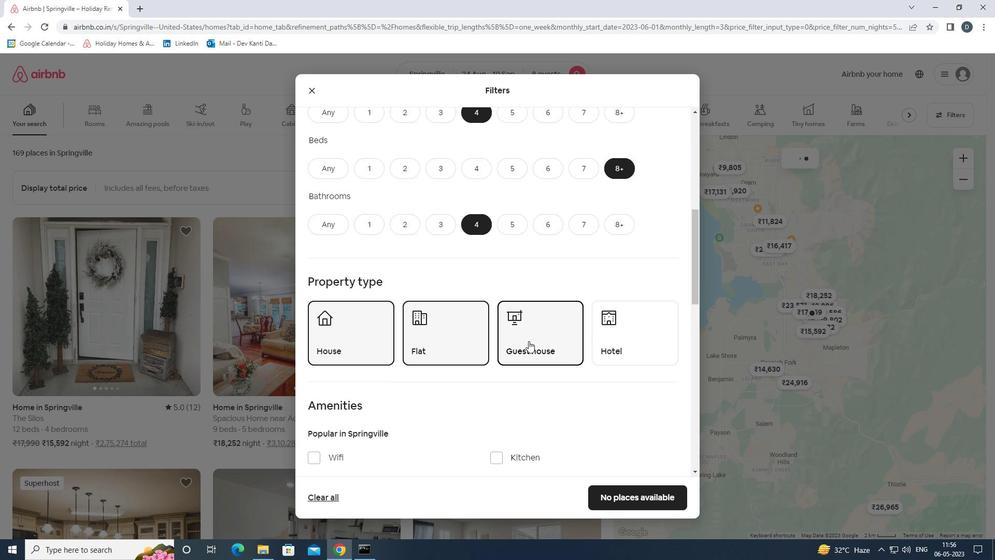 
Action: Mouse moved to (334, 304)
Screenshot: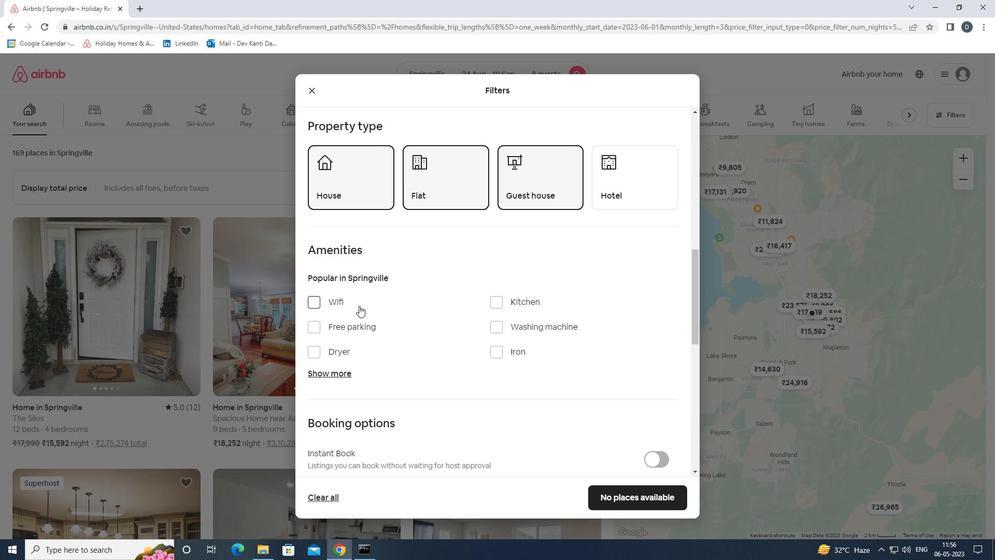 
Action: Mouse pressed left at (334, 304)
Screenshot: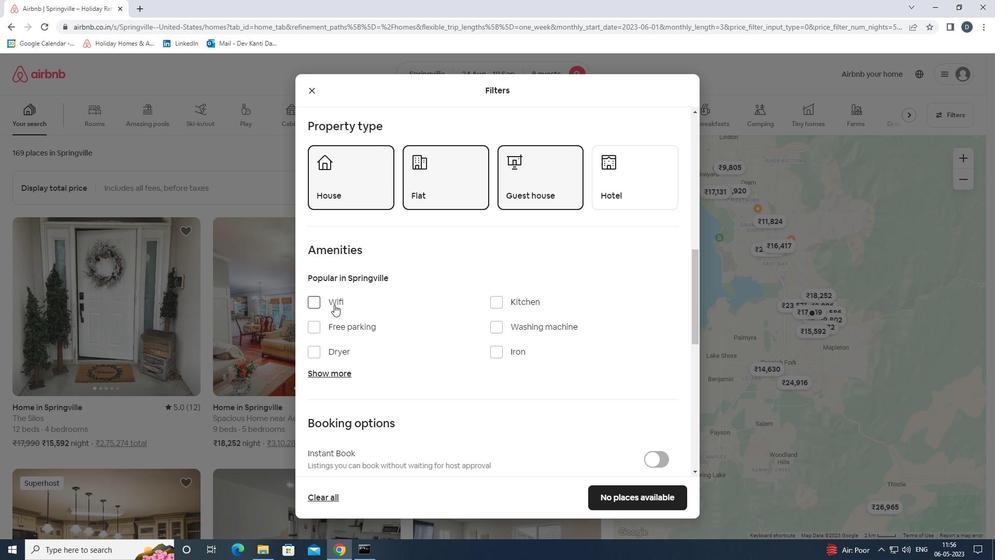 
Action: Mouse moved to (332, 366)
Screenshot: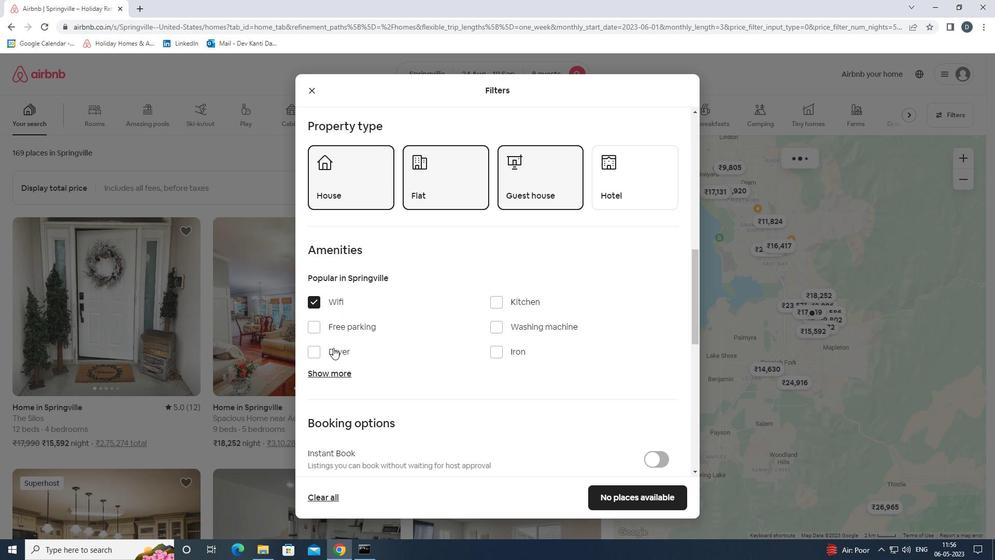
Action: Mouse pressed left at (332, 366)
Screenshot: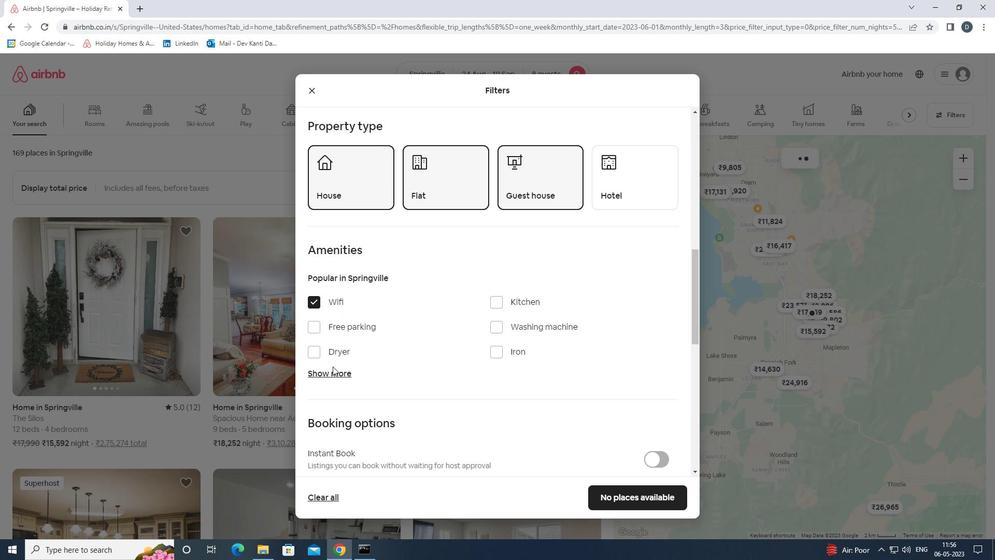 
Action: Mouse moved to (330, 371)
Screenshot: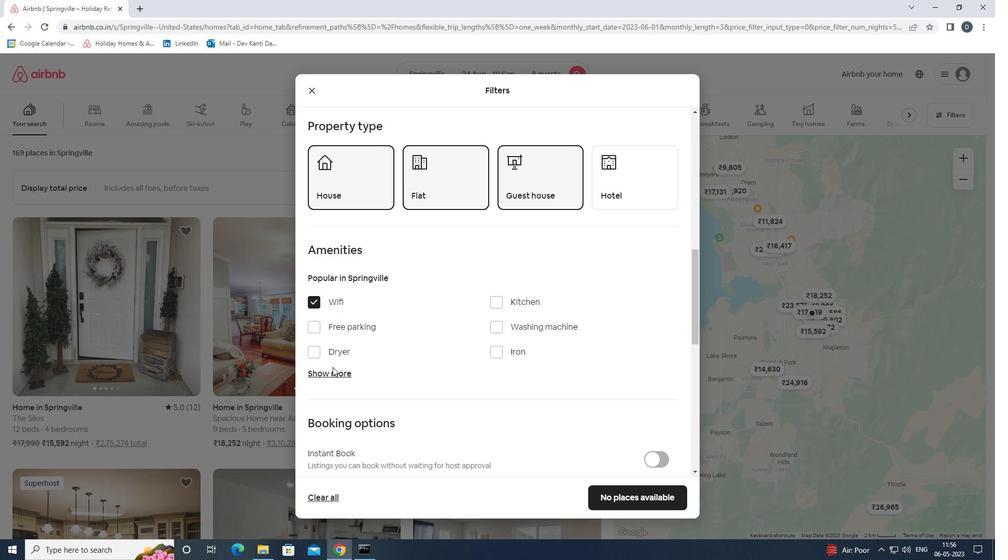 
Action: Mouse pressed left at (330, 371)
Screenshot: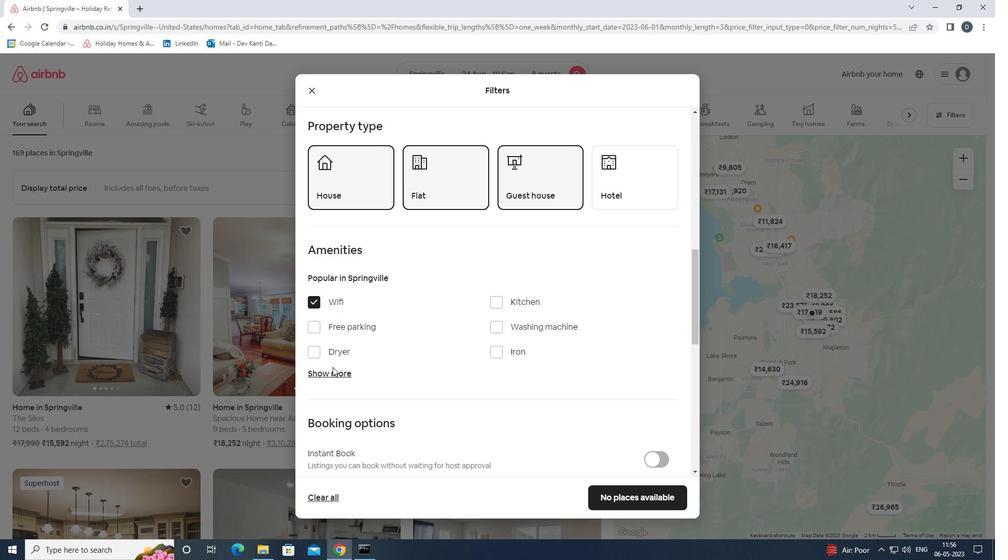 
Action: Mouse moved to (333, 323)
Screenshot: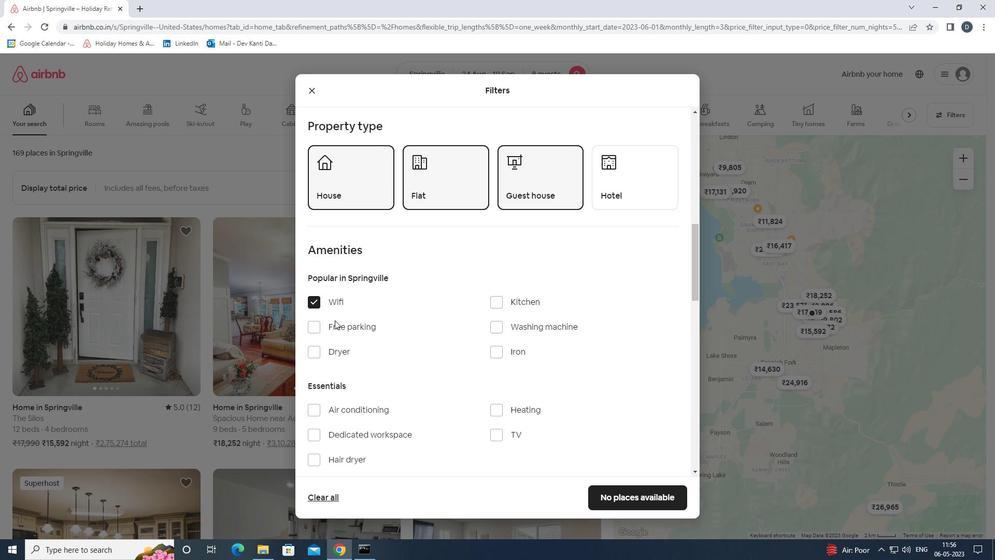 
Action: Mouse pressed left at (333, 323)
Screenshot: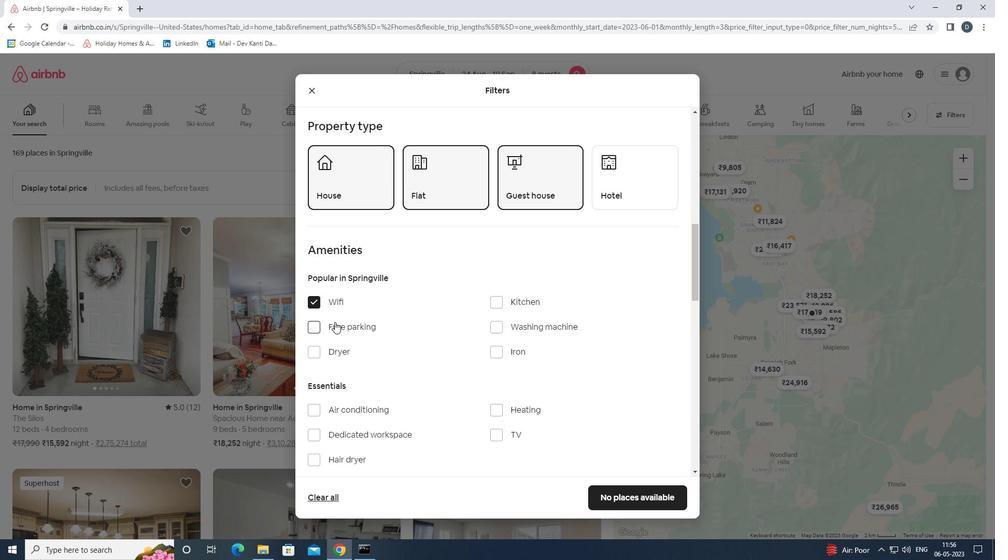 
Action: Mouse moved to (391, 311)
Screenshot: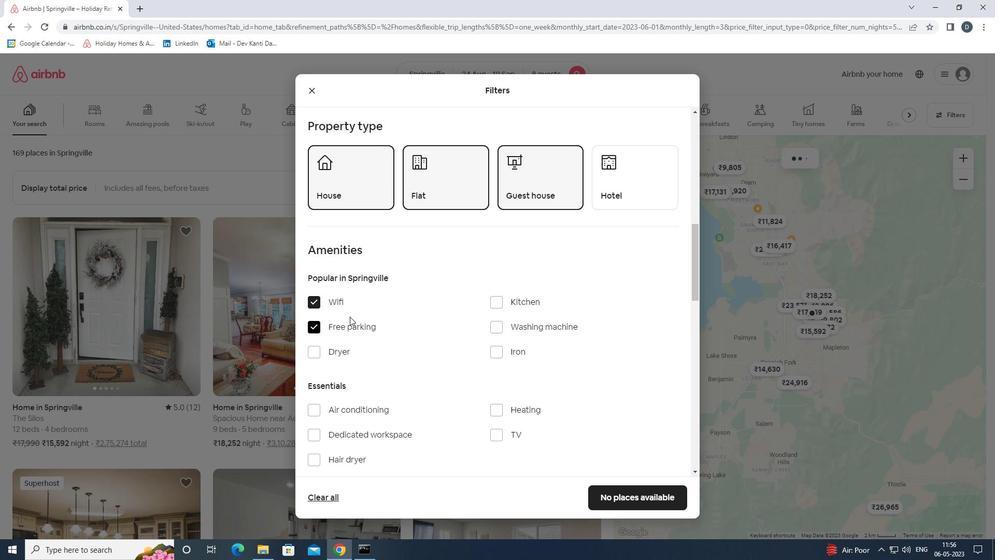 
Action: Mouse scrolled (391, 311) with delta (0, 0)
Screenshot: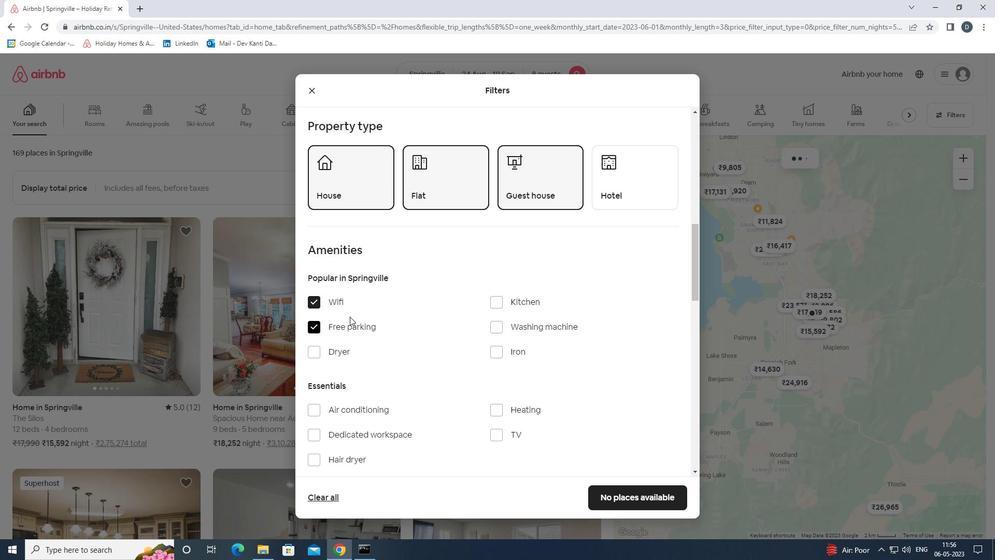 
Action: Mouse moved to (410, 310)
Screenshot: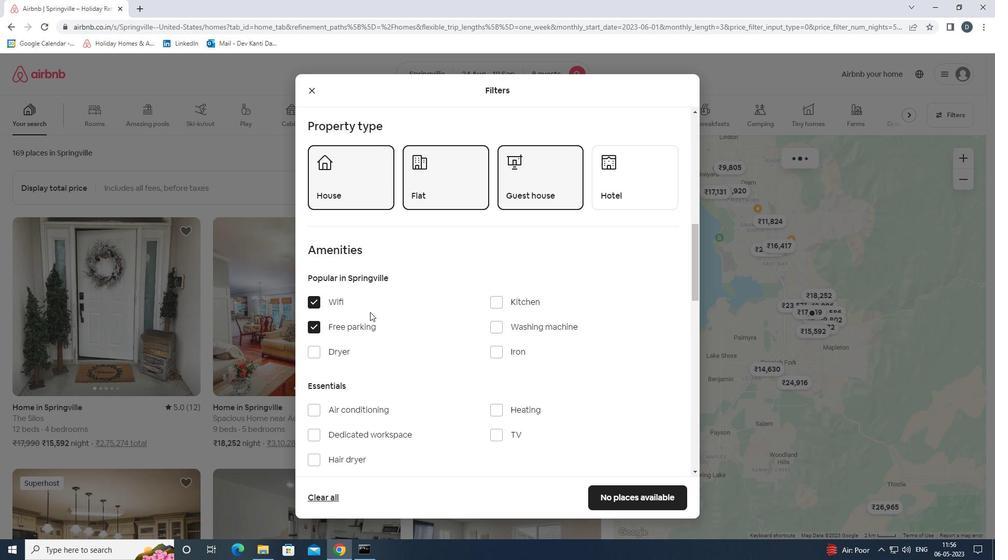 
Action: Mouse scrolled (410, 309) with delta (0, 0)
Screenshot: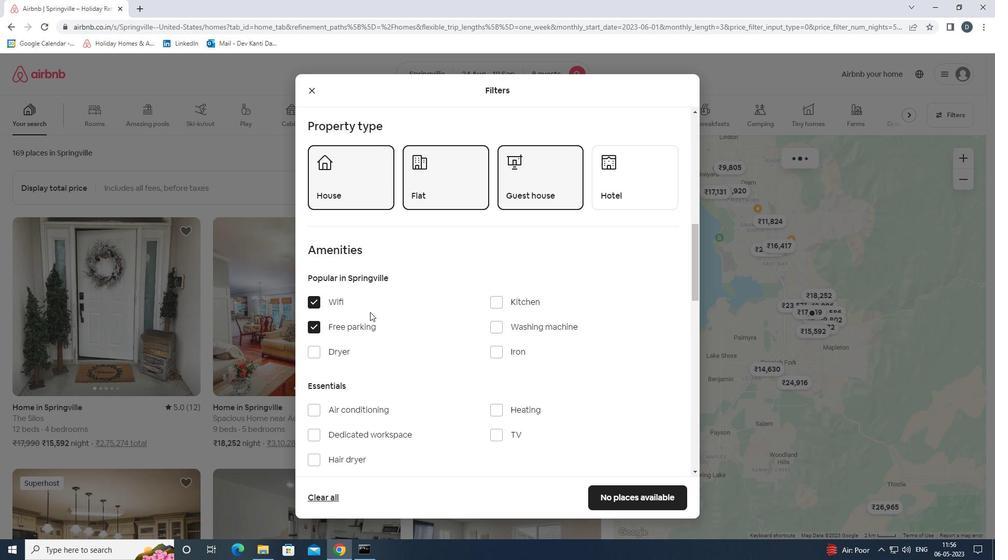 
Action: Mouse moved to (500, 326)
Screenshot: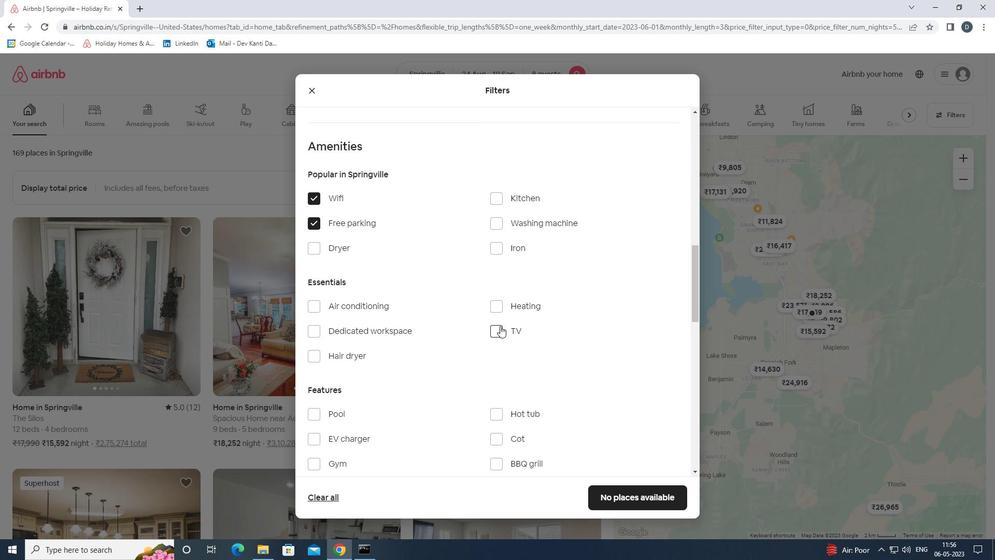 
Action: Mouse pressed left at (500, 326)
Screenshot: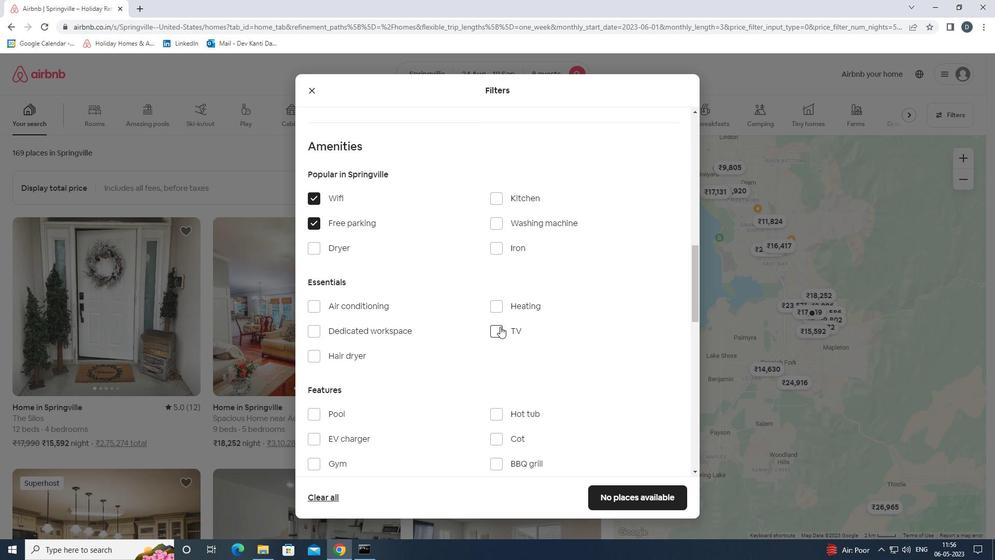 
Action: Mouse scrolled (500, 326) with delta (0, 0)
Screenshot: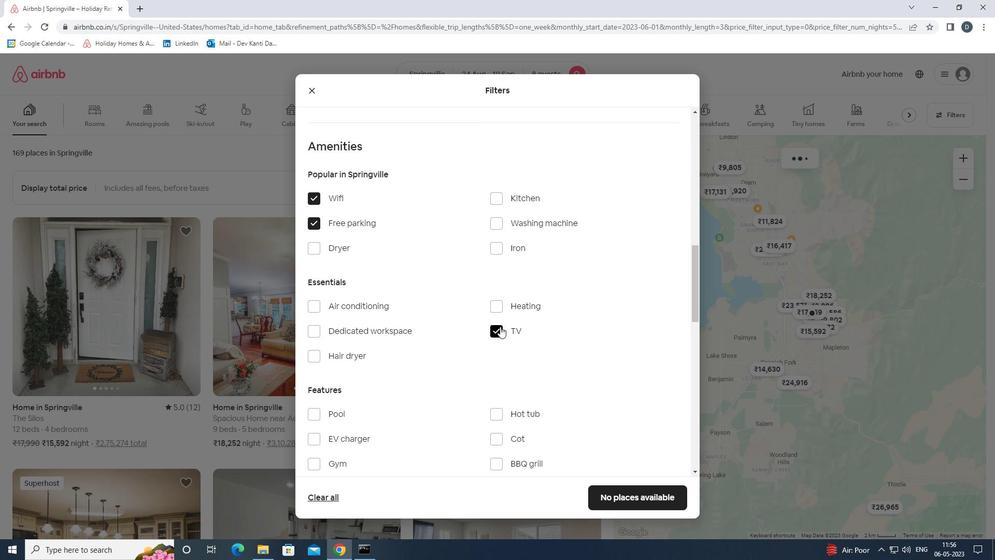 
Action: Mouse scrolled (500, 326) with delta (0, 0)
Screenshot: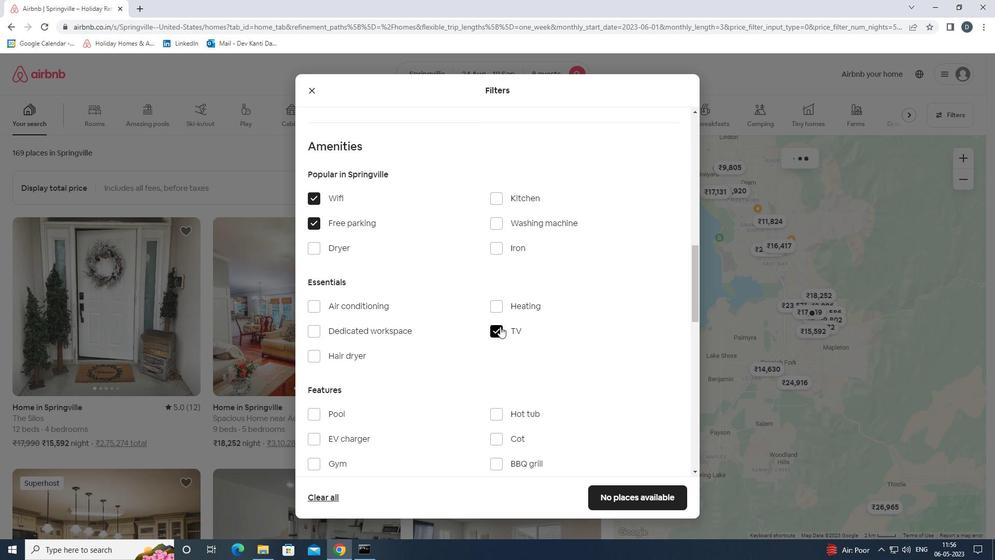 
Action: Mouse scrolled (500, 326) with delta (0, 0)
Screenshot: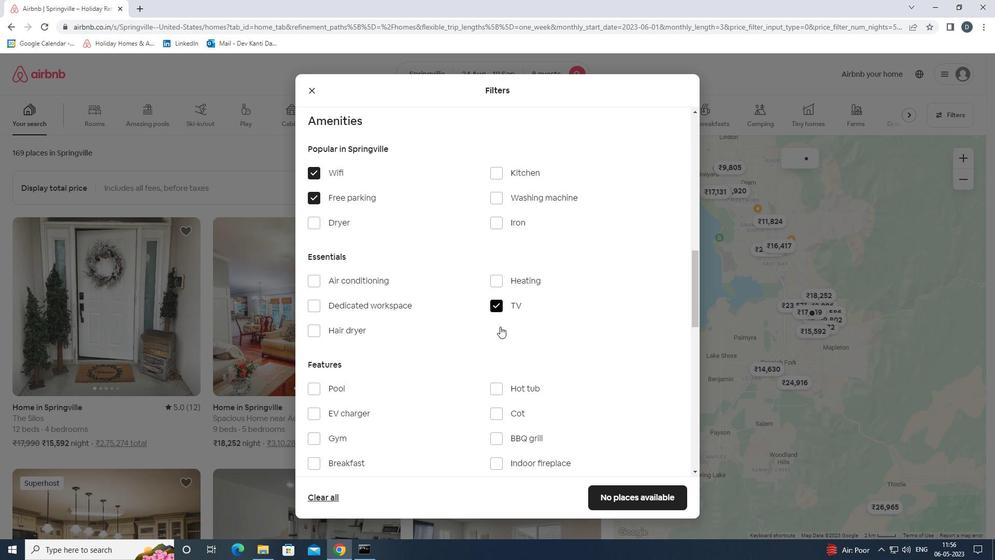
Action: Mouse moved to (334, 311)
Screenshot: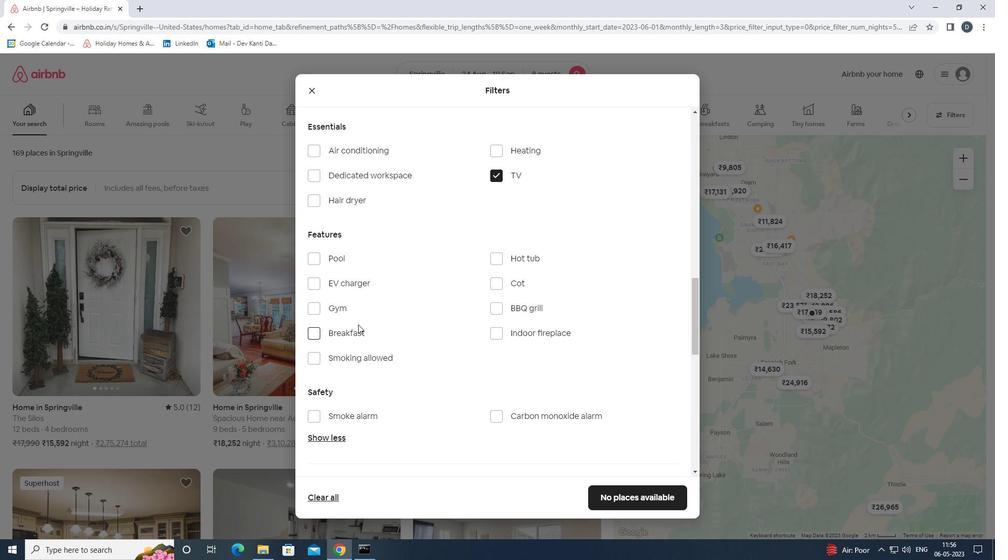 
Action: Mouse pressed left at (334, 311)
Screenshot: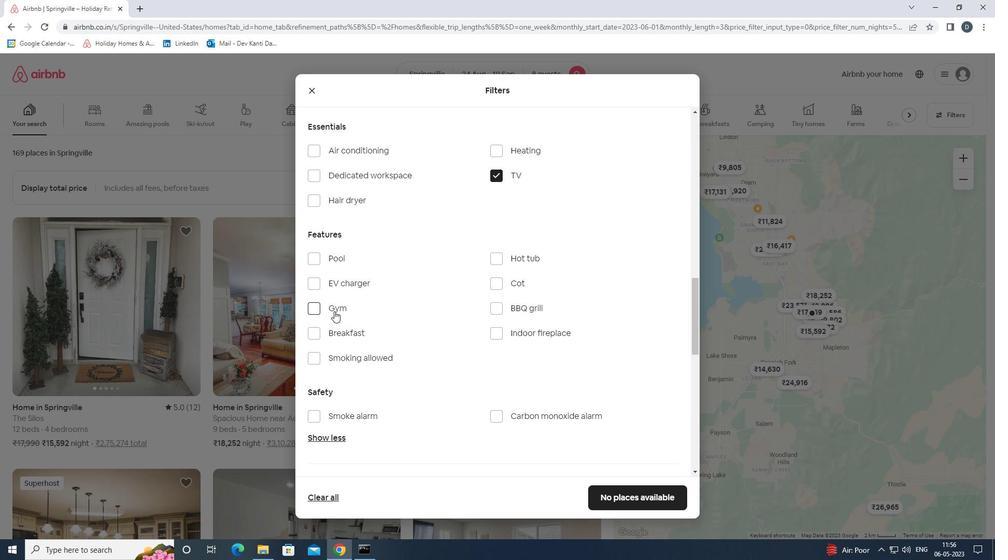 
Action: Mouse moved to (341, 331)
Screenshot: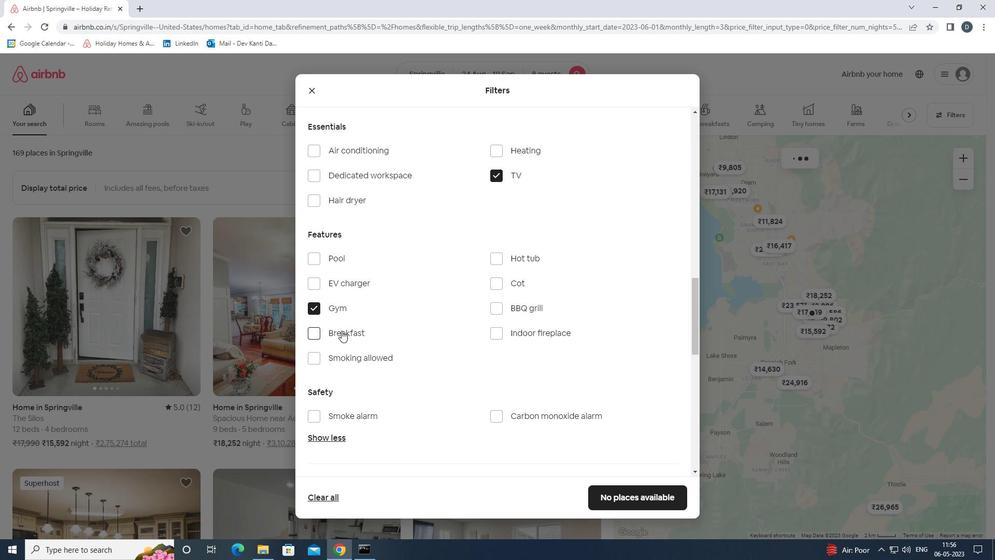 
Action: Mouse pressed left at (341, 331)
Screenshot: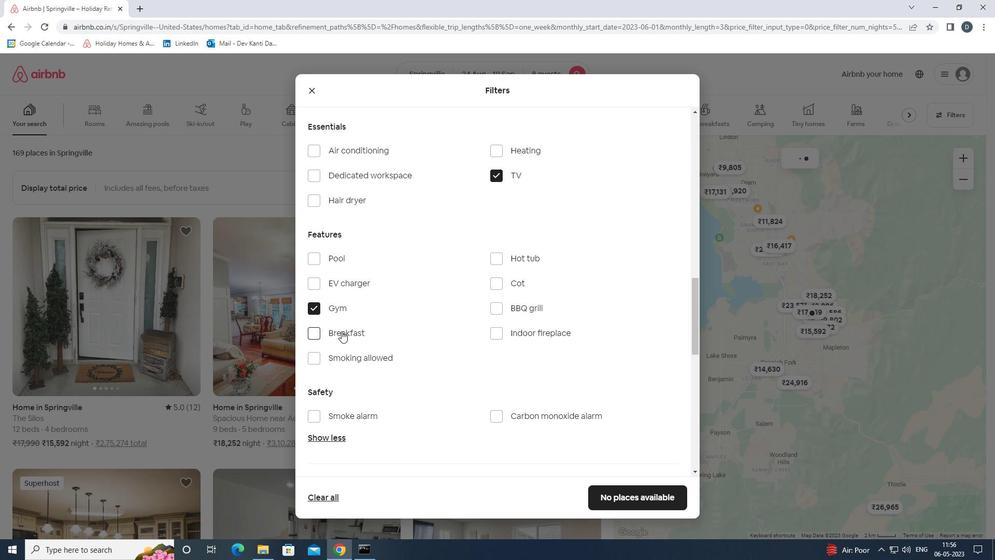 
Action: Mouse moved to (416, 332)
Screenshot: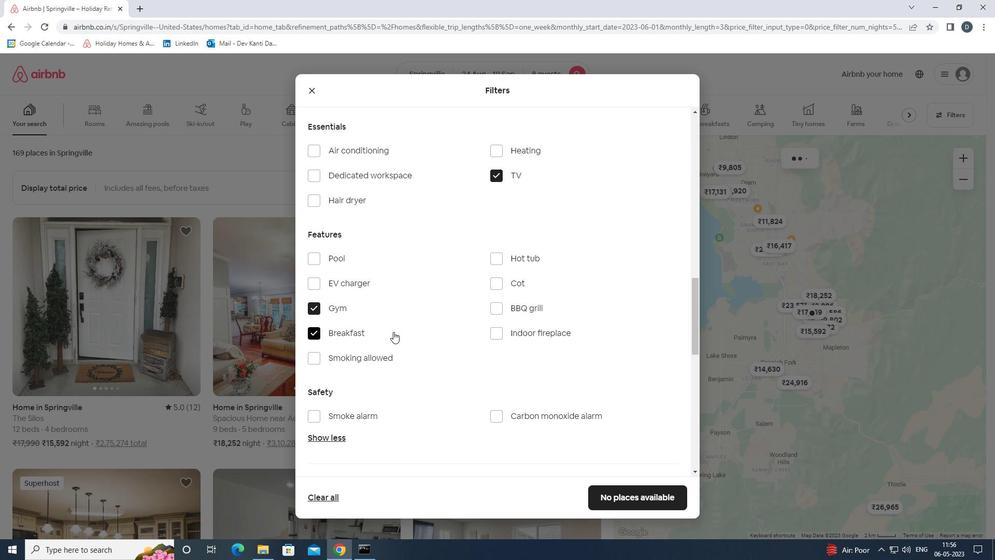 
Action: Mouse scrolled (416, 331) with delta (0, 0)
Screenshot: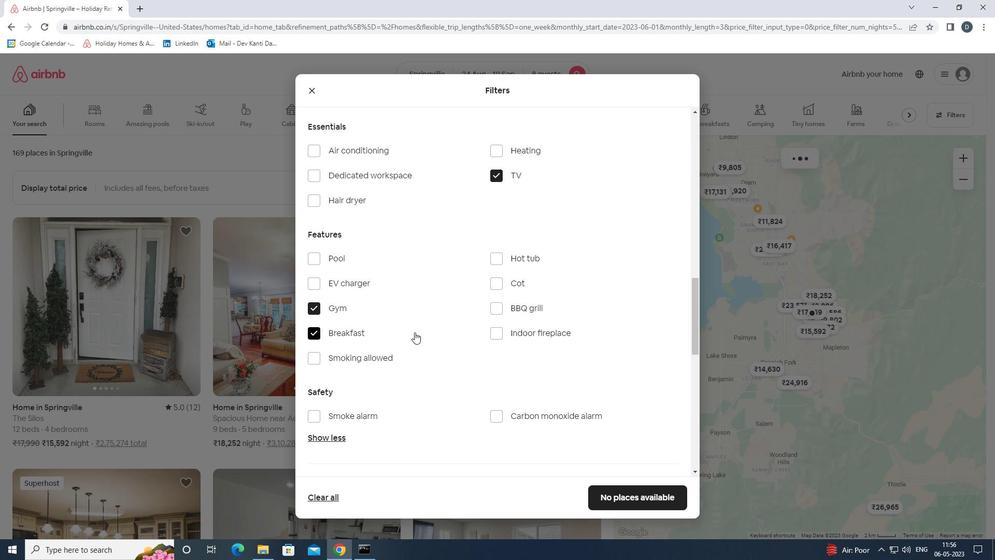 
Action: Mouse moved to (418, 332)
Screenshot: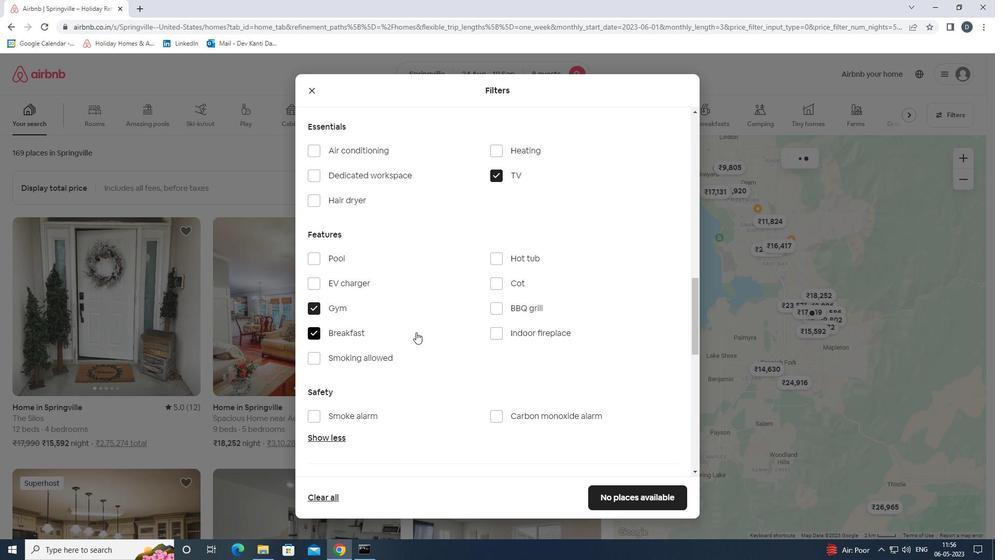 
Action: Mouse scrolled (418, 331) with delta (0, 0)
Screenshot: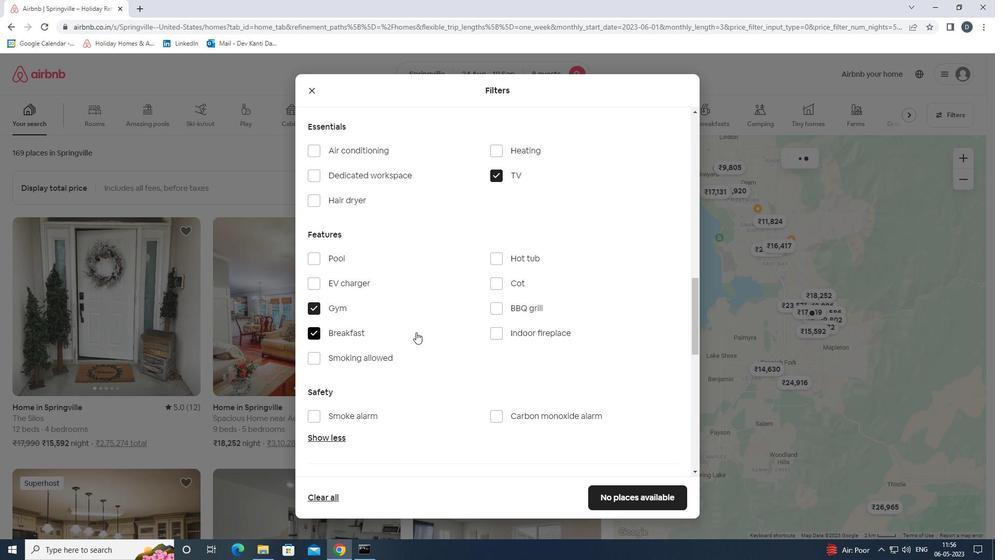 
Action: Mouse moved to (426, 334)
Screenshot: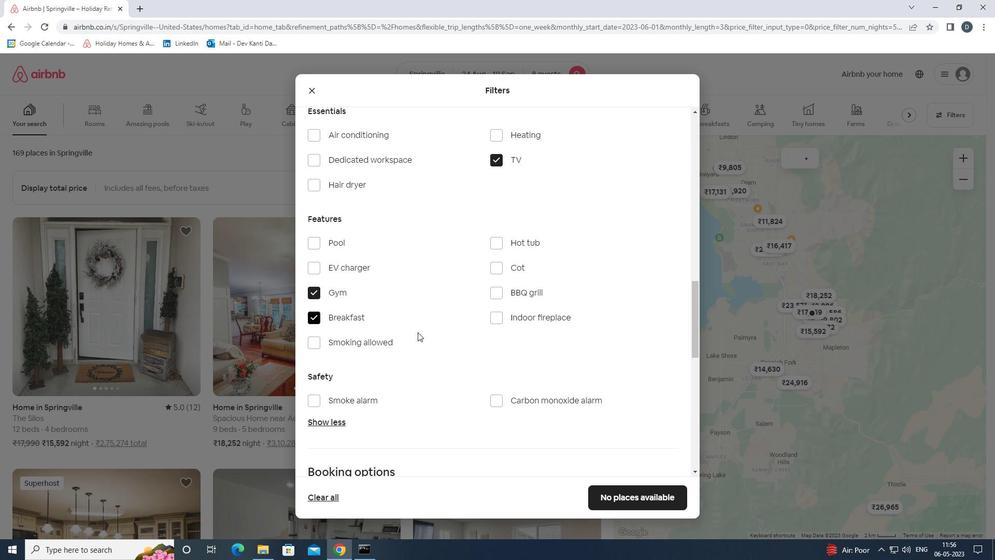 
Action: Mouse scrolled (426, 333) with delta (0, 0)
Screenshot: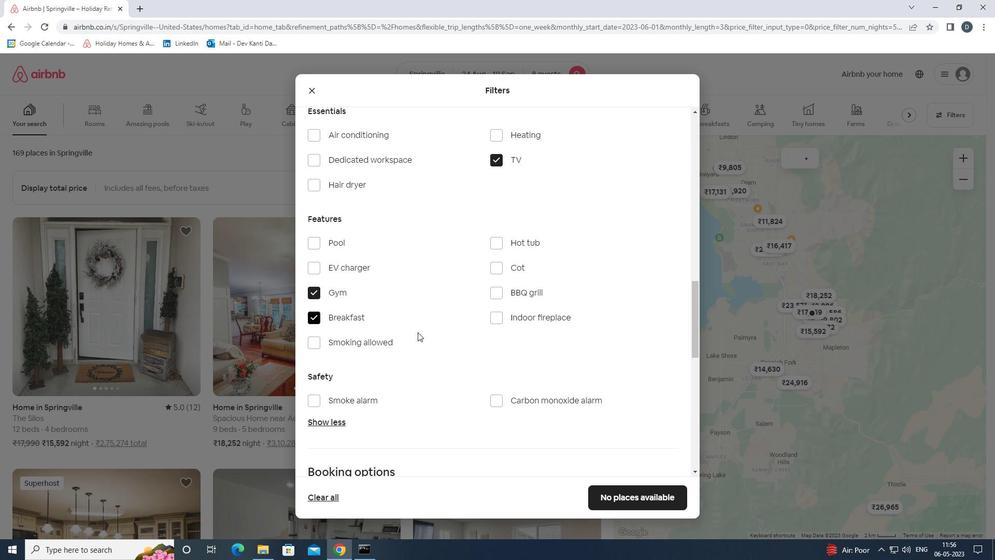 
Action: Mouse moved to (442, 334)
Screenshot: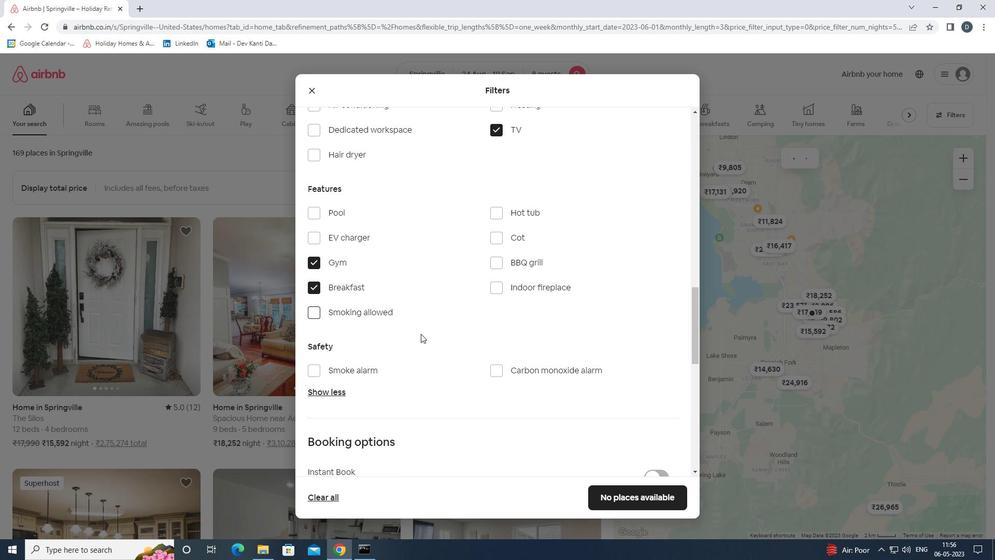 
Action: Mouse scrolled (442, 333) with delta (0, 0)
Screenshot: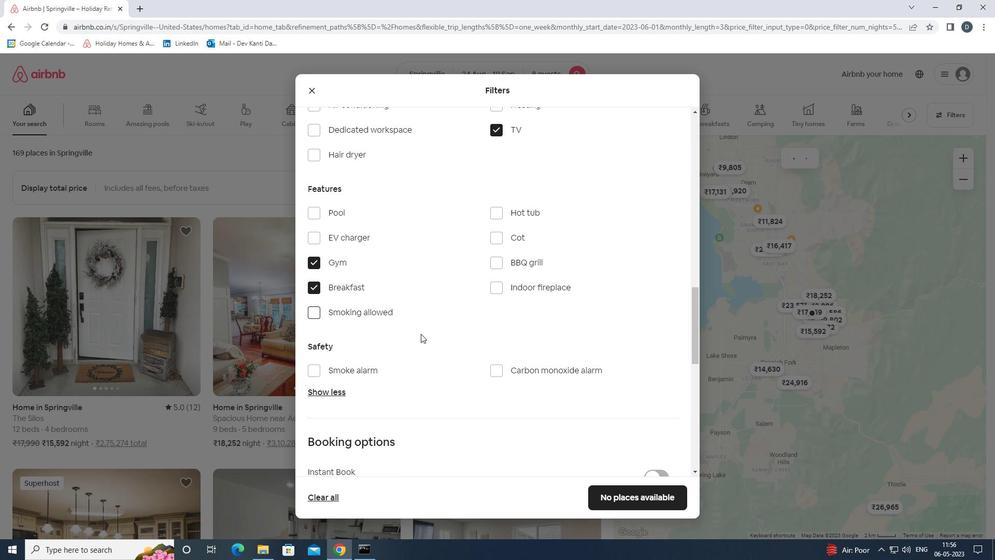 
Action: Mouse moved to (650, 346)
Screenshot: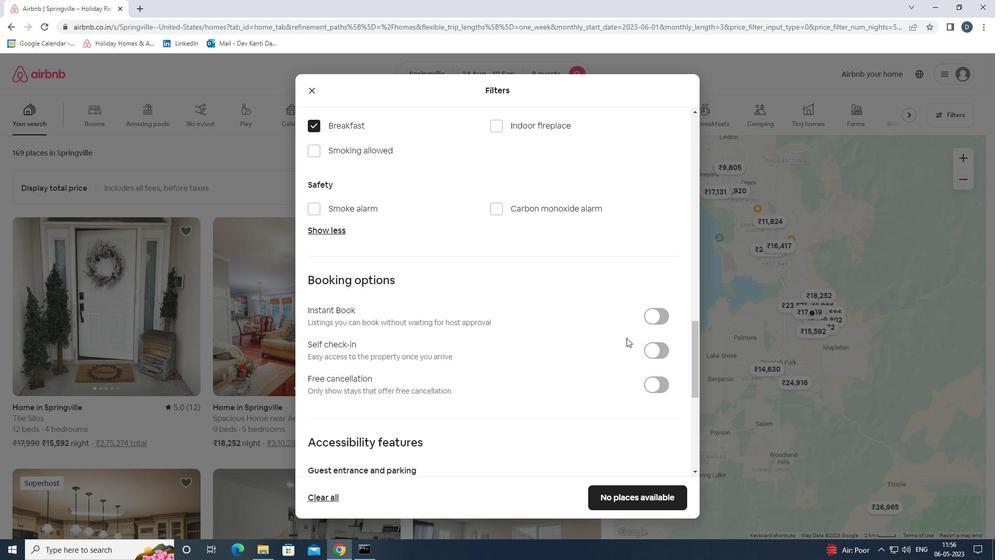 
Action: Mouse pressed left at (650, 346)
Screenshot: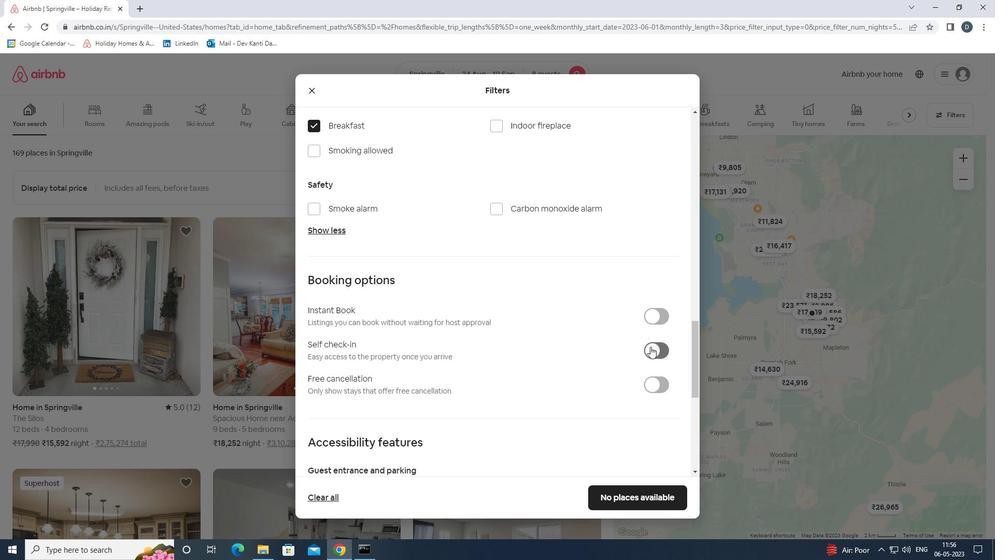 
Action: Mouse moved to (559, 326)
Screenshot: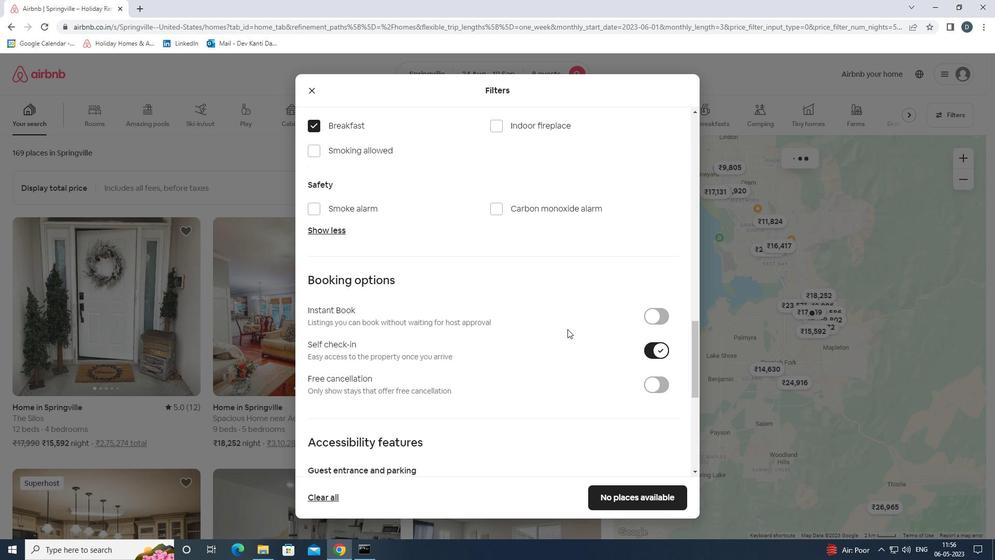 
Action: Mouse scrolled (559, 326) with delta (0, 0)
Screenshot: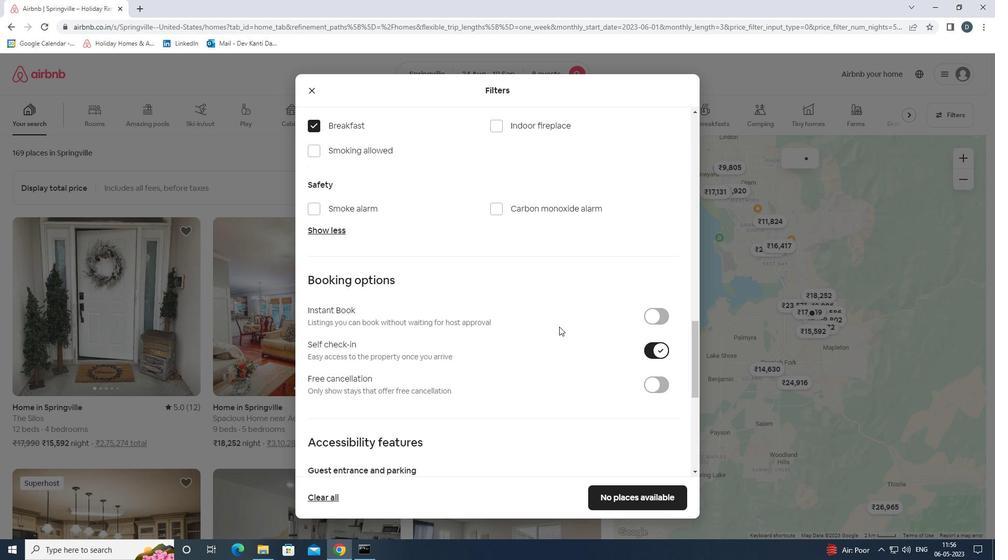 
Action: Mouse scrolled (559, 326) with delta (0, 0)
Screenshot: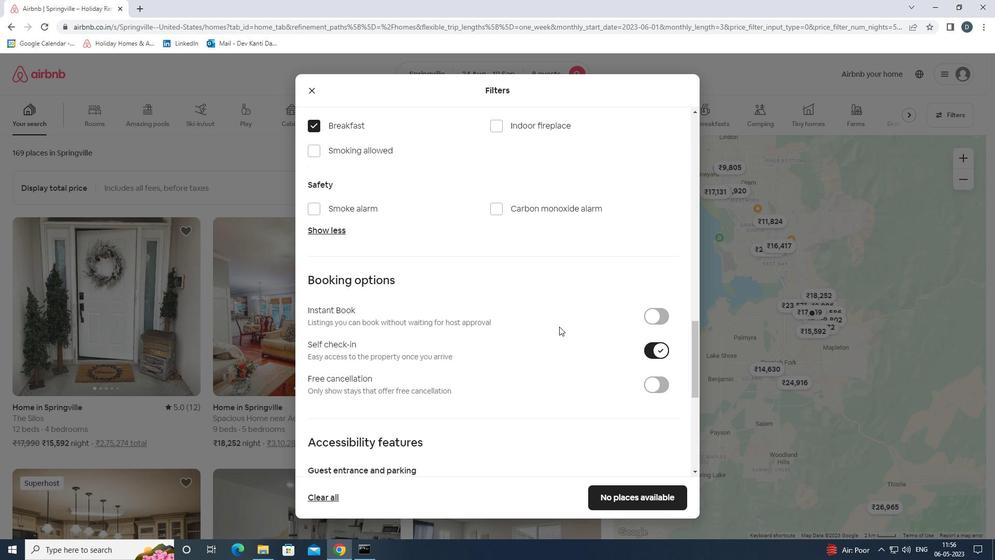 
Action: Mouse scrolled (559, 326) with delta (0, 0)
Screenshot: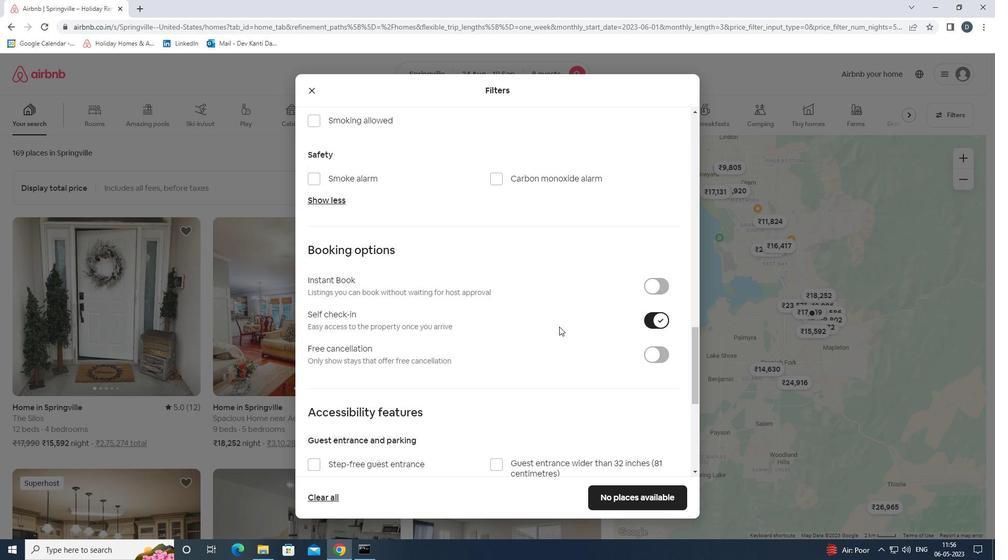 
Action: Mouse moved to (563, 327)
Screenshot: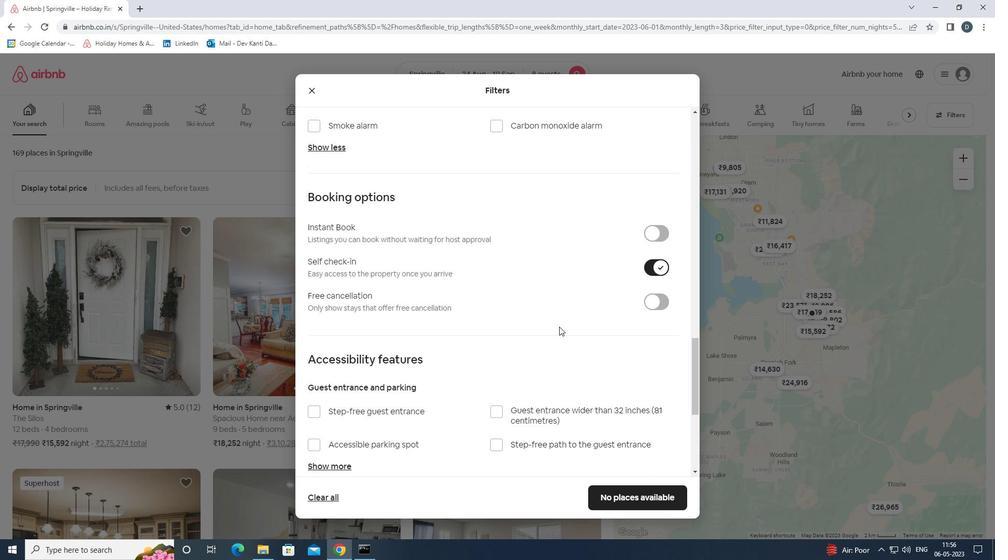 
Action: Mouse scrolled (563, 327) with delta (0, 0)
Screenshot: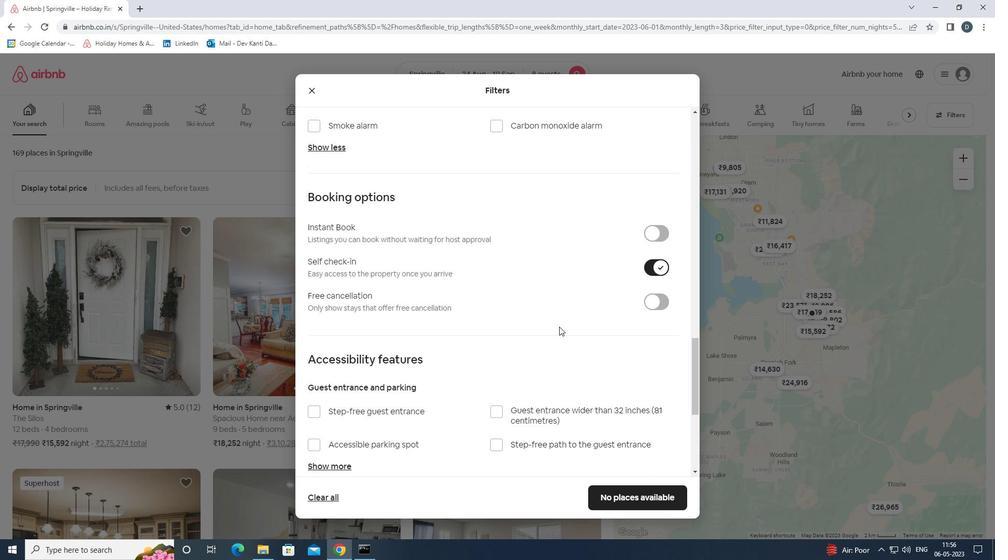 
Action: Mouse moved to (564, 327)
Screenshot: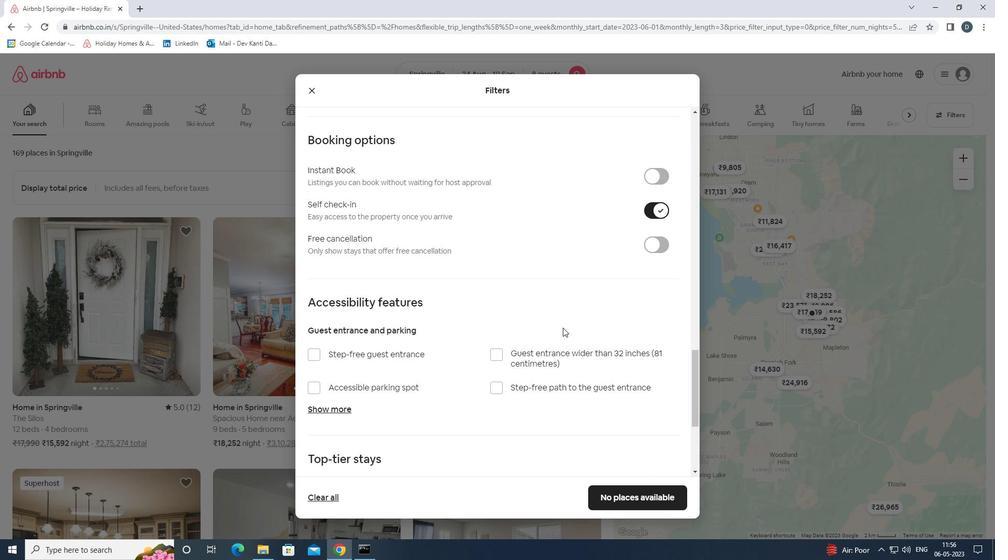 
Action: Mouse scrolled (564, 327) with delta (0, 0)
Screenshot: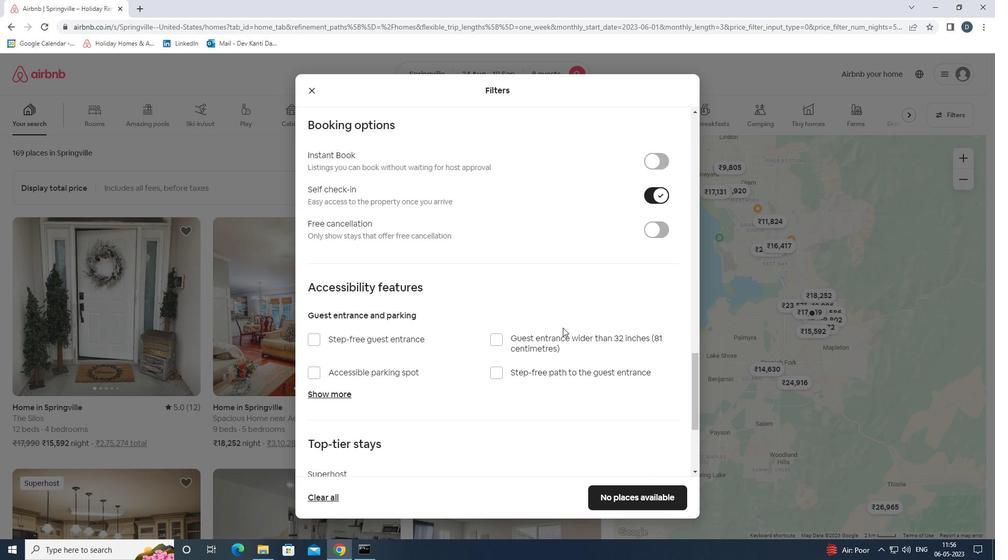 
Action: Mouse scrolled (564, 327) with delta (0, 0)
Screenshot: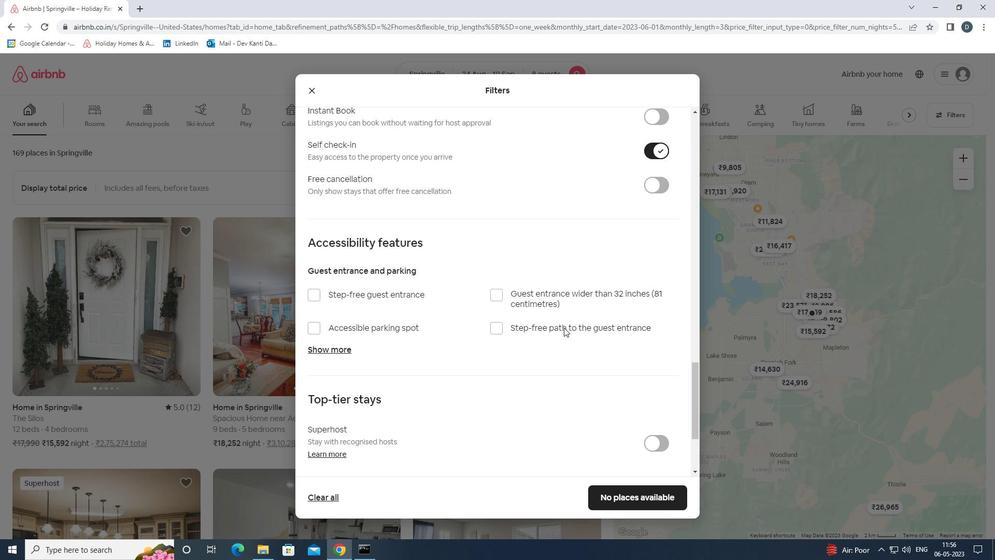 
Action: Mouse moved to (564, 327)
Screenshot: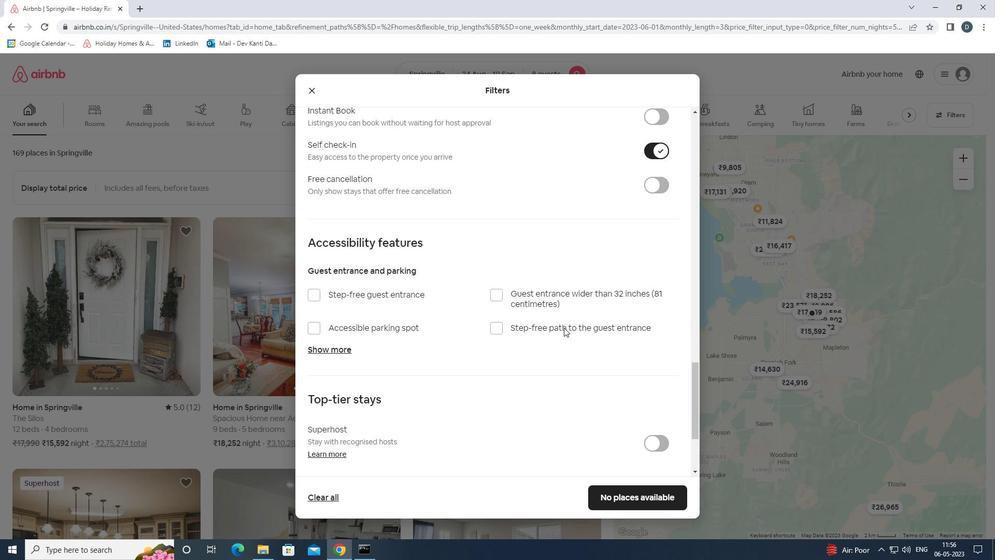 
Action: Mouse scrolled (564, 327) with delta (0, 0)
Screenshot: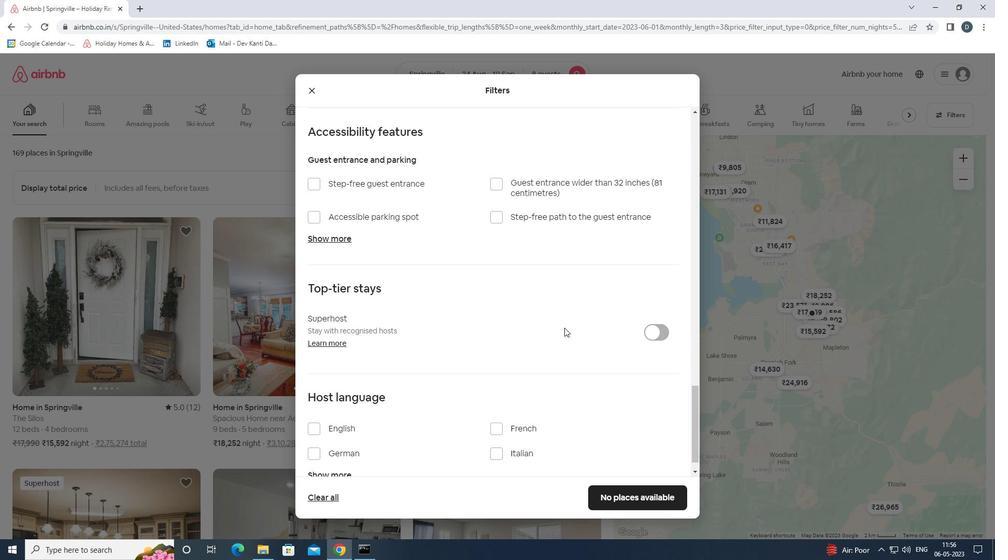 
Action: Mouse scrolled (564, 327) with delta (0, 0)
Screenshot: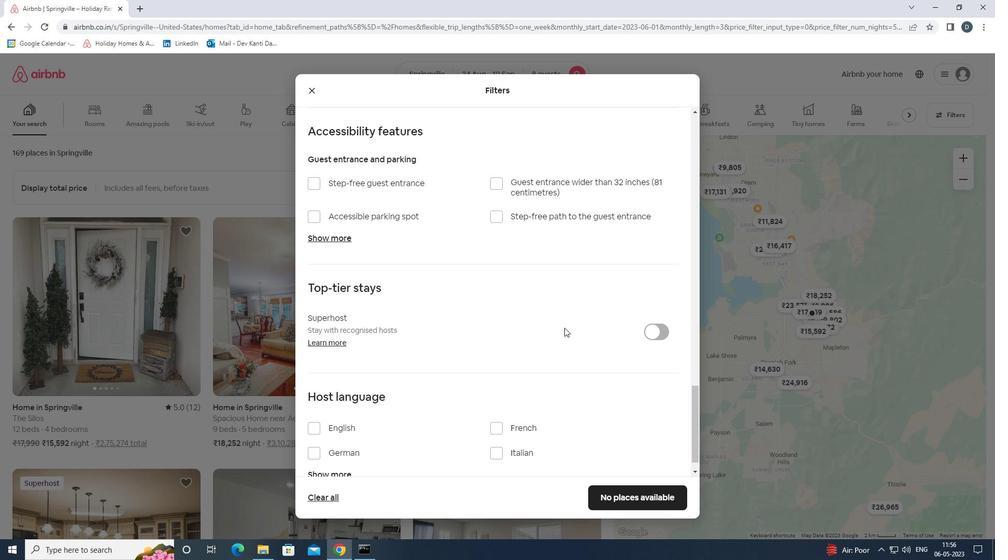 
Action: Mouse scrolled (564, 327) with delta (0, 0)
Screenshot: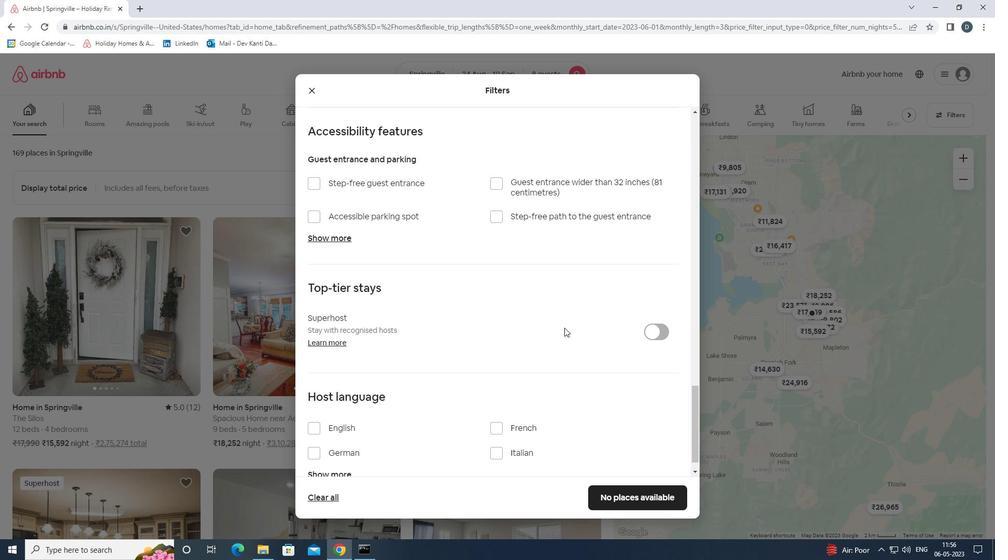 
Action: Mouse scrolled (564, 327) with delta (0, 0)
Screenshot: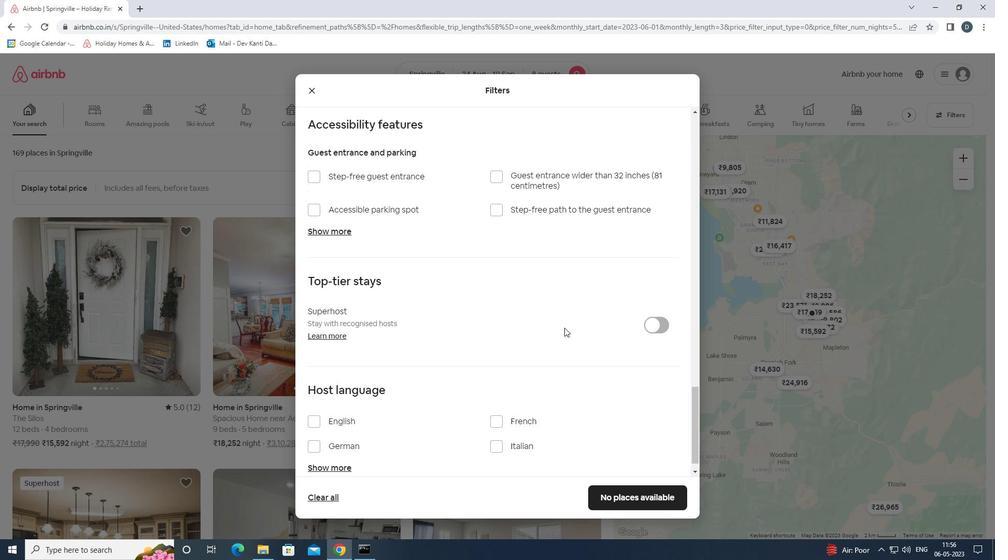 
Action: Mouse moved to (328, 405)
Screenshot: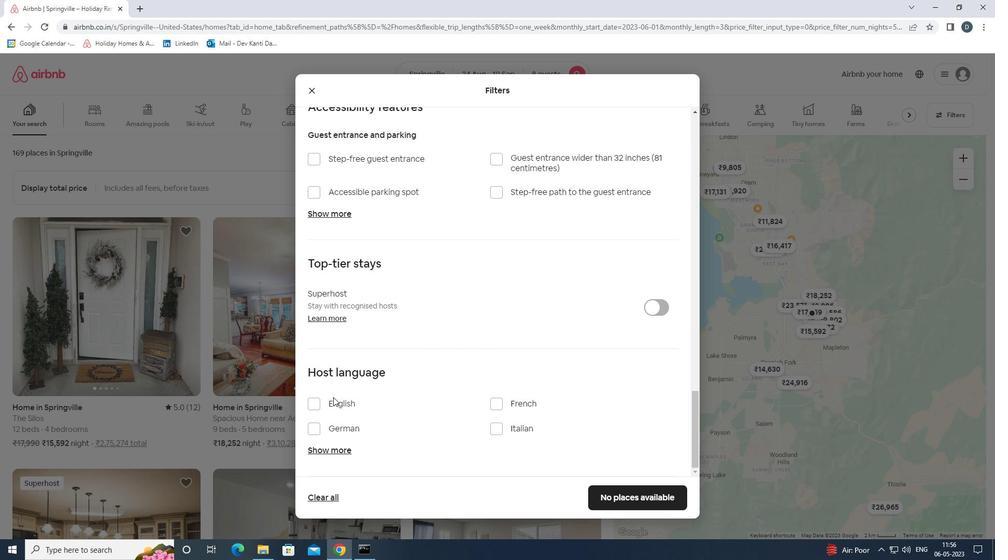 
Action: Mouse pressed left at (328, 405)
Screenshot: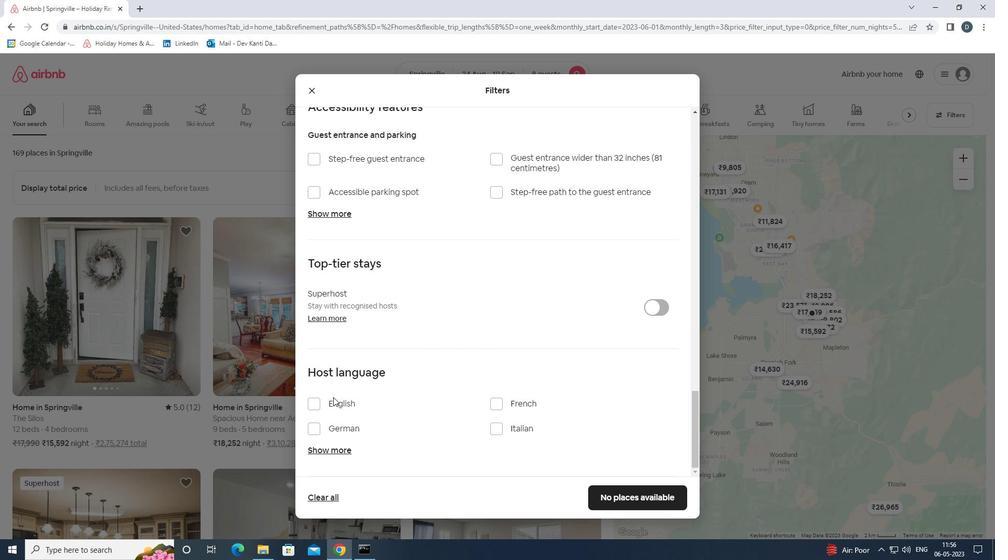 
Action: Mouse moved to (633, 494)
Screenshot: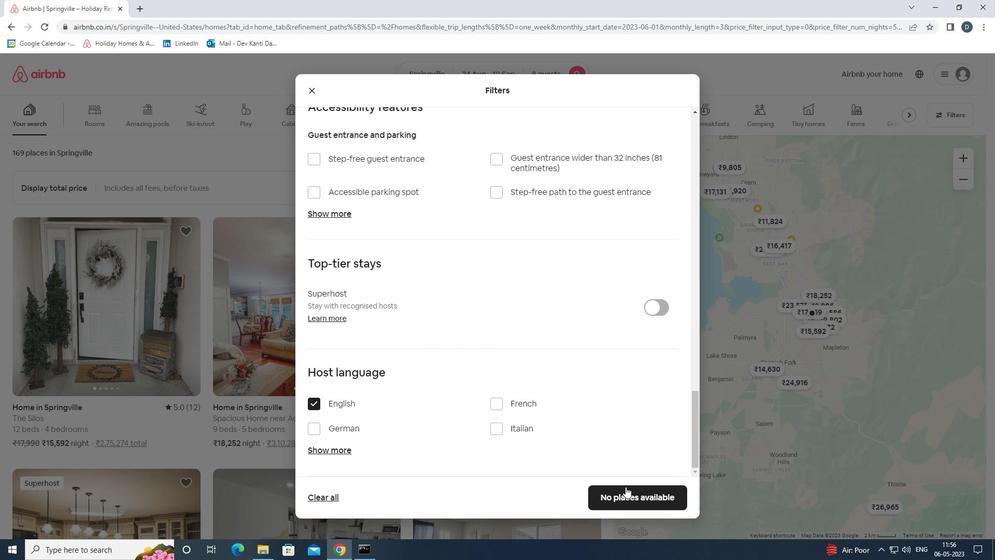 
Action: Mouse pressed left at (633, 494)
Screenshot: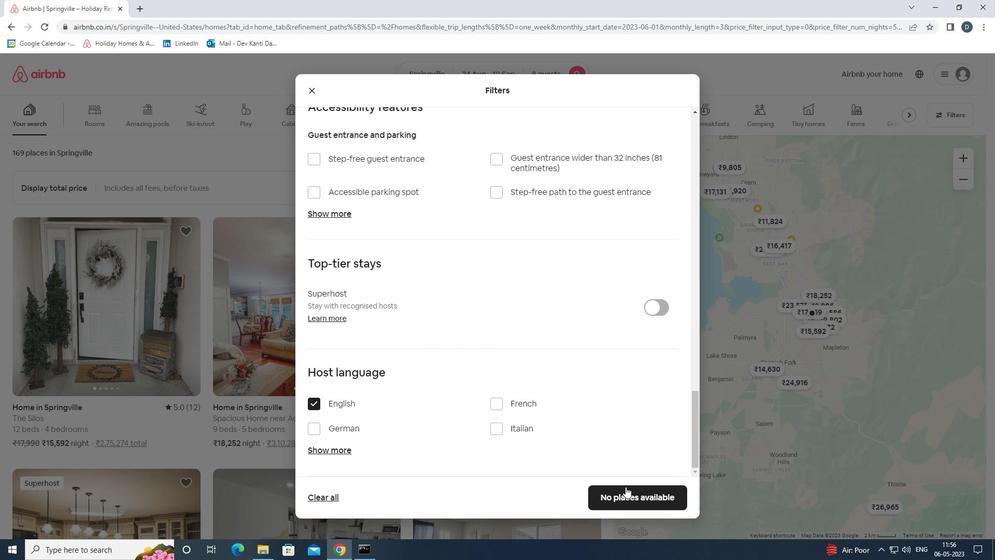 
Action: Mouse moved to (567, 386)
Screenshot: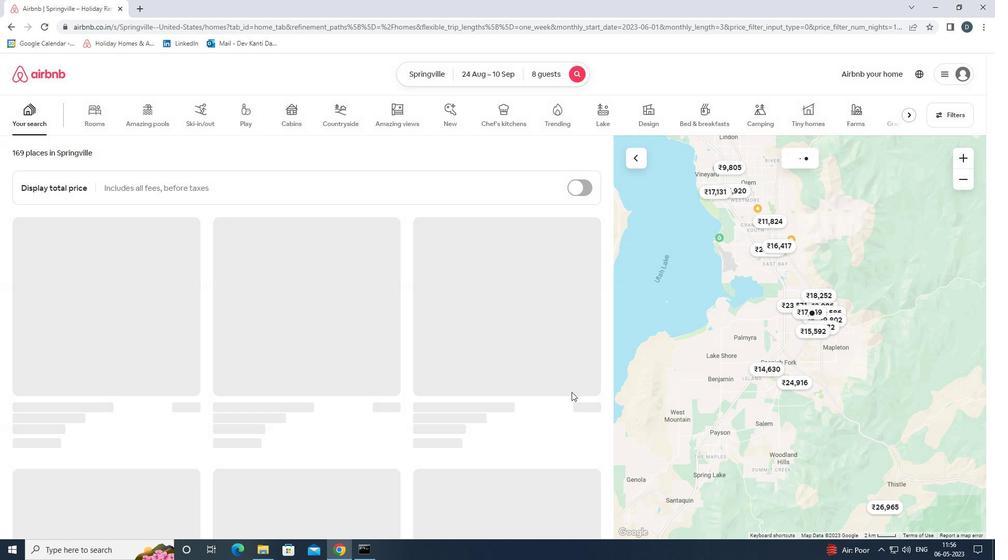
